 Task: Log work in the project CarveTech for the issue 'Create a new online platform for online entrepreneurship courses with advanced business tools and community features' spent time as '2w 4d 23h 13m' and remaining time as '6w 3d 14h 36m' and move to top of backlog. Now add the issue to the epic 'IT service catalog enhancement'. Log work in the project CarveTech for the issue 'Implement a new cloud-based document management system for a company with advanced document versioning and access control features' spent time as '6w 2d 7h 5m' and remaining time as '6w 1d 15h 42m' and move to bottom of backlog. Now add the issue to the epic 'Email and messaging system upgrade'
Action: Mouse moved to (174, 49)
Screenshot: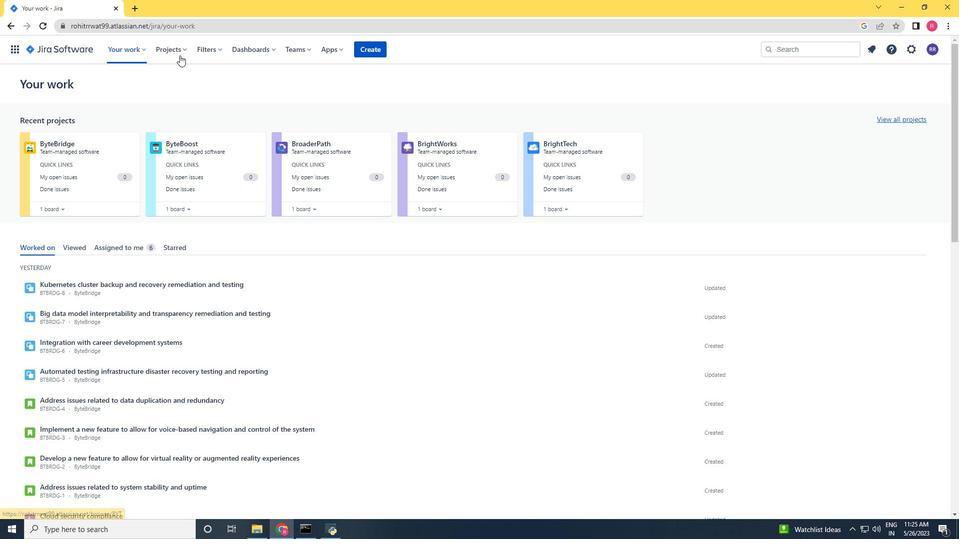 
Action: Mouse pressed left at (174, 49)
Screenshot: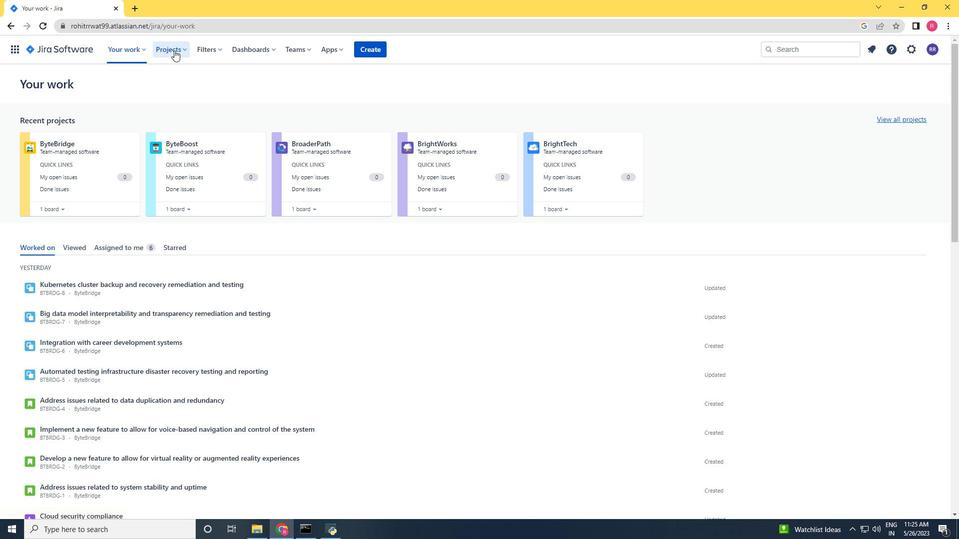
Action: Mouse moved to (191, 103)
Screenshot: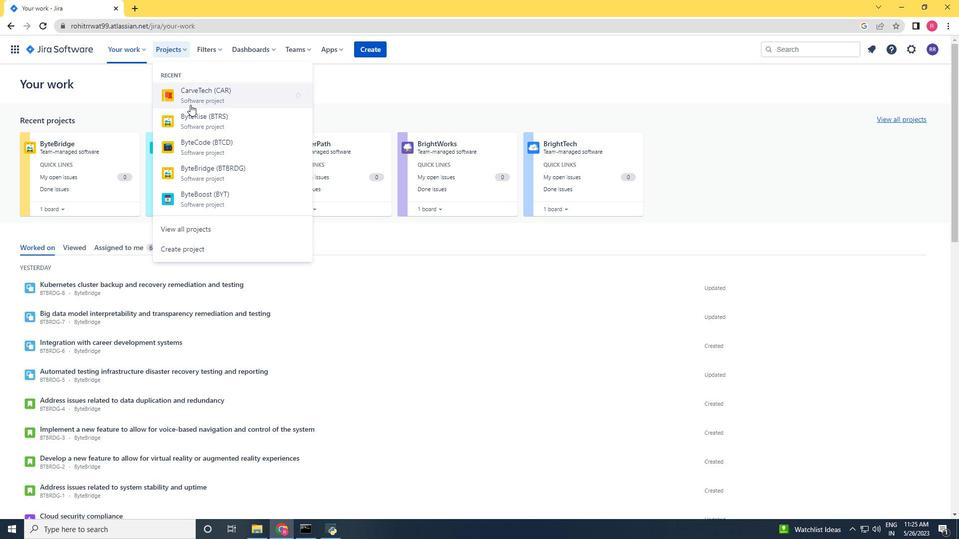 
Action: Mouse pressed left at (191, 103)
Screenshot: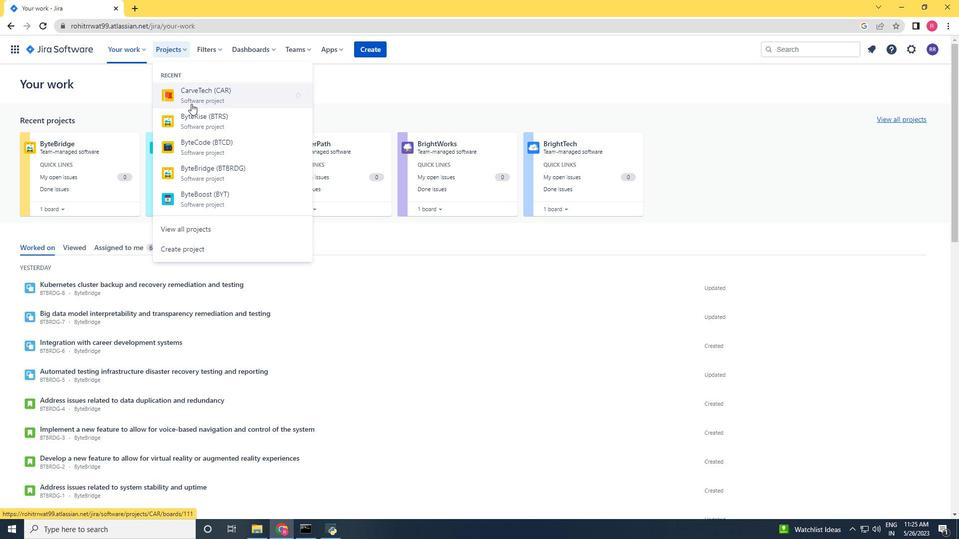 
Action: Mouse moved to (51, 154)
Screenshot: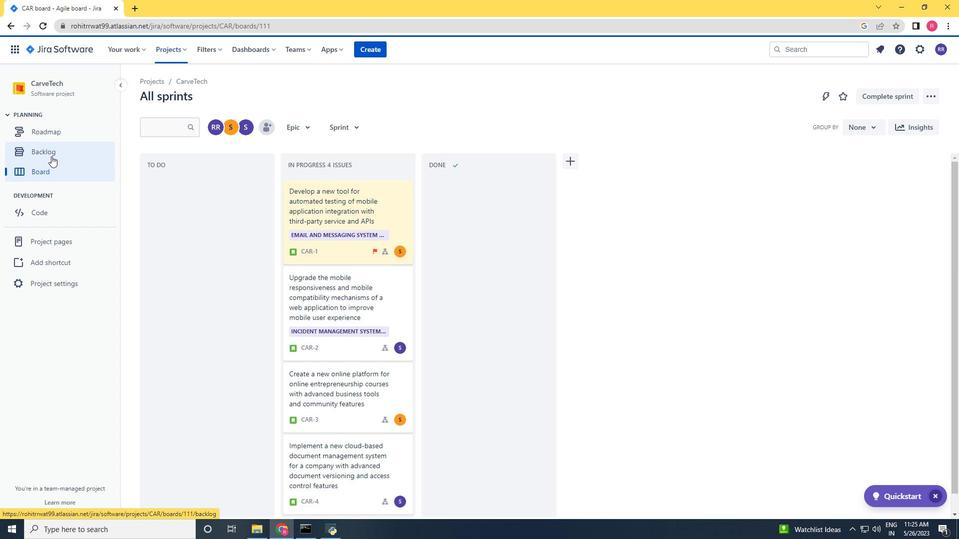 
Action: Mouse pressed left at (51, 154)
Screenshot: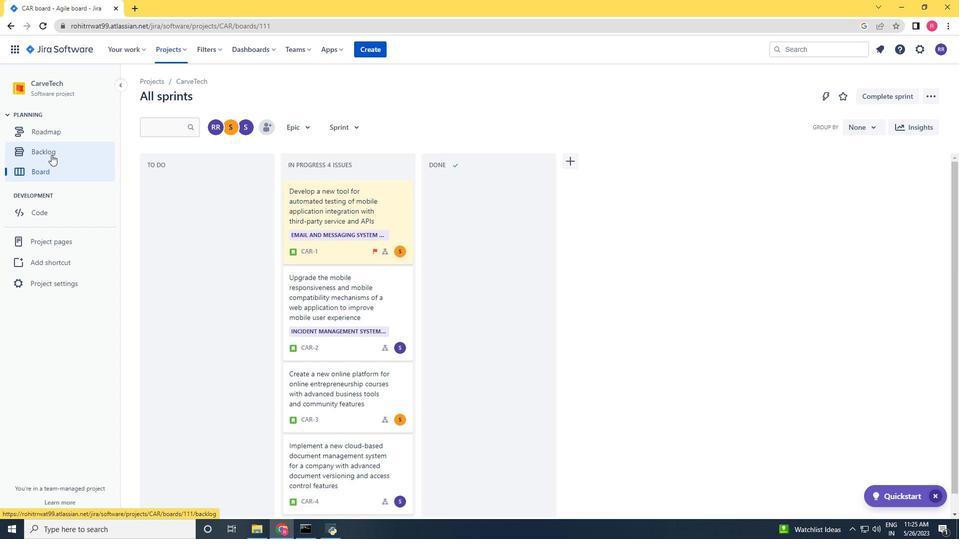 
Action: Mouse moved to (409, 298)
Screenshot: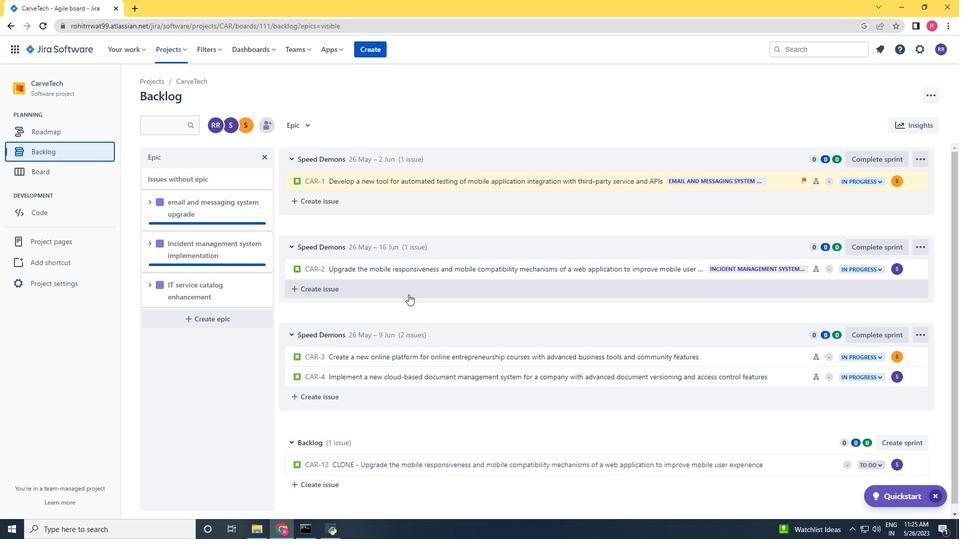 
Action: Mouse scrolled (409, 297) with delta (0, 0)
Screenshot: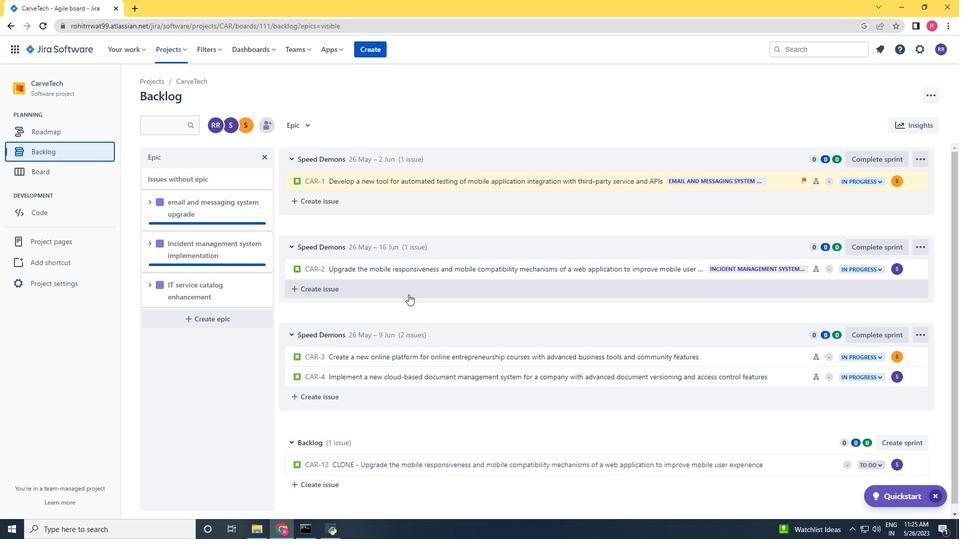 
Action: Mouse scrolled (409, 298) with delta (0, 0)
Screenshot: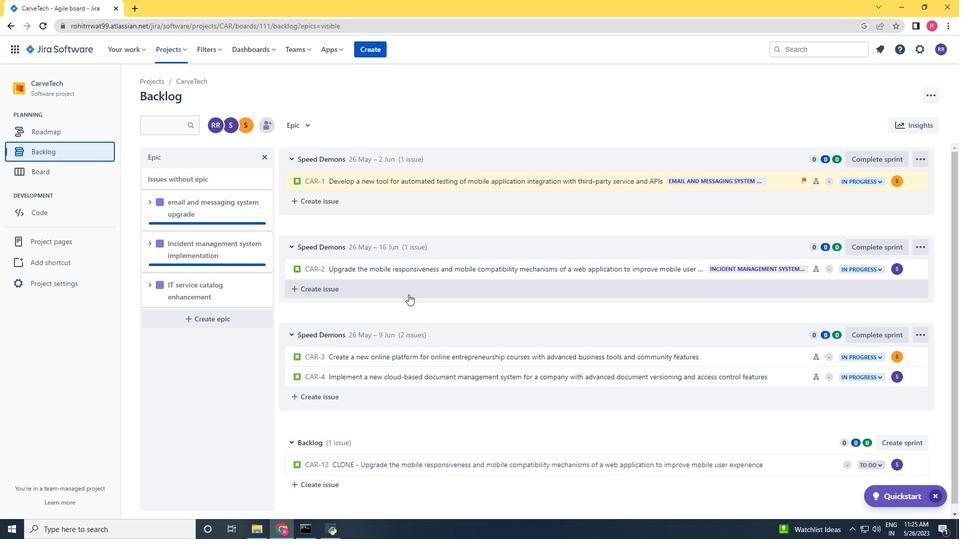 
Action: Mouse moved to (785, 353)
Screenshot: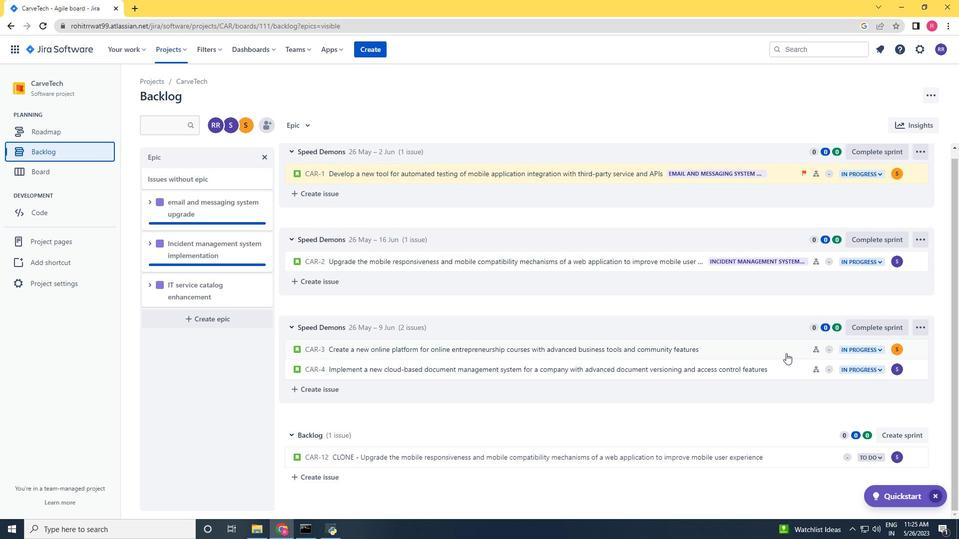 
Action: Mouse pressed left at (785, 353)
Screenshot: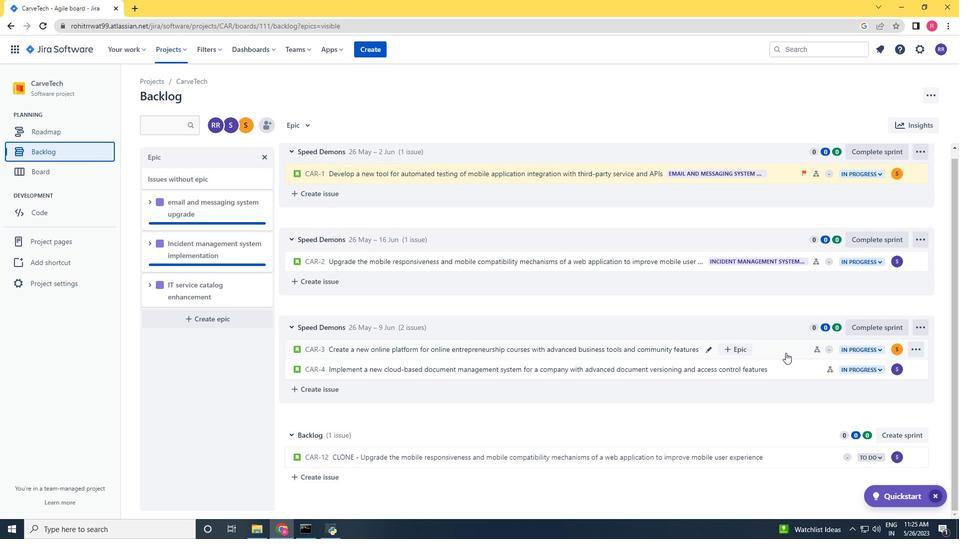 
Action: Mouse moved to (917, 150)
Screenshot: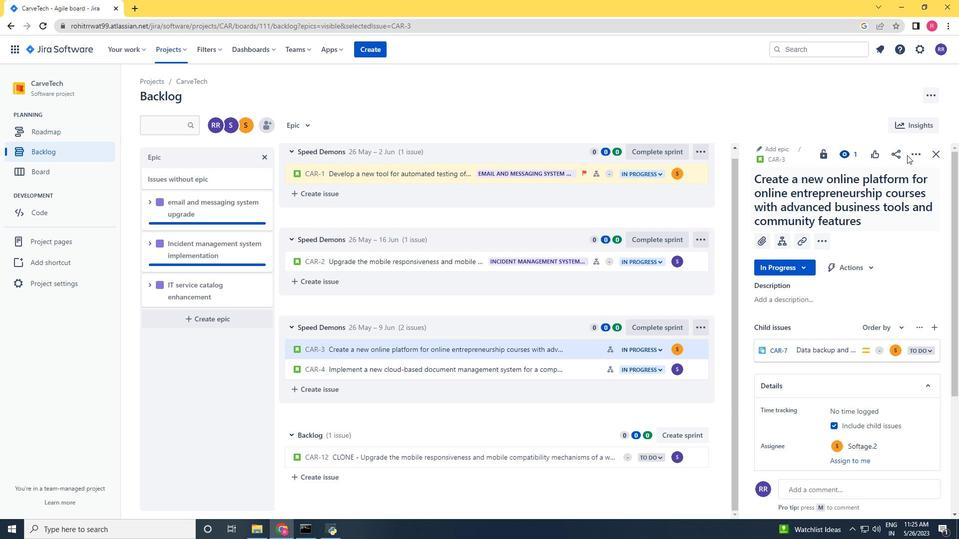 
Action: Mouse pressed left at (917, 150)
Screenshot: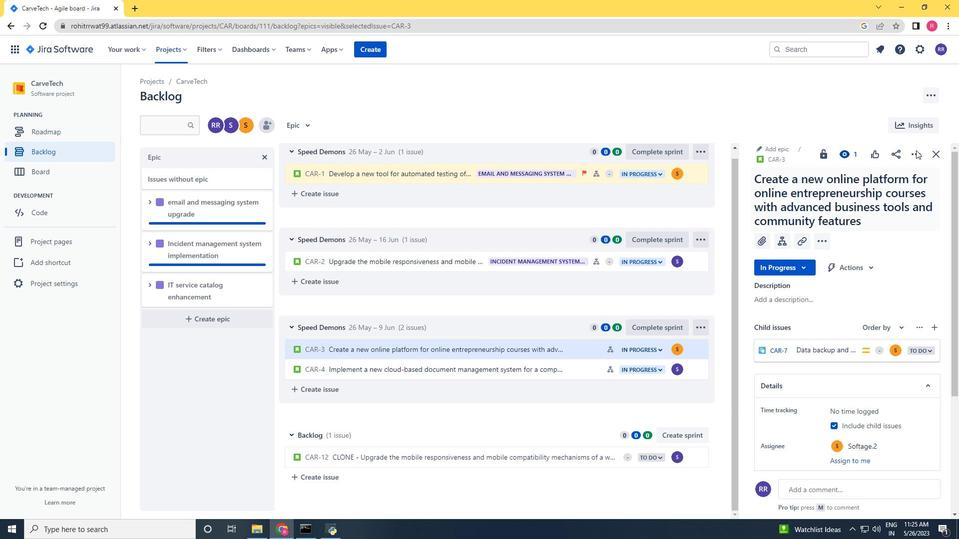 
Action: Mouse moved to (883, 175)
Screenshot: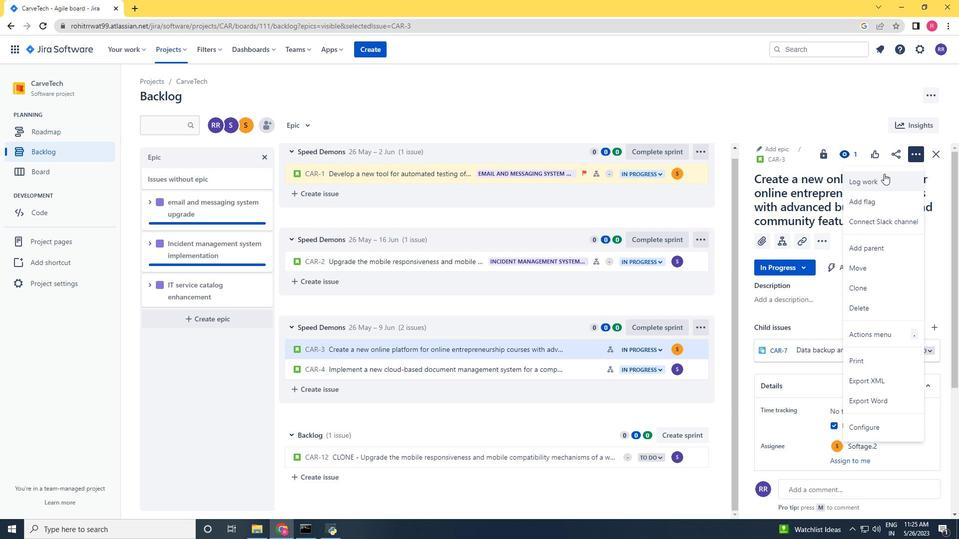 
Action: Mouse pressed left at (883, 175)
Screenshot: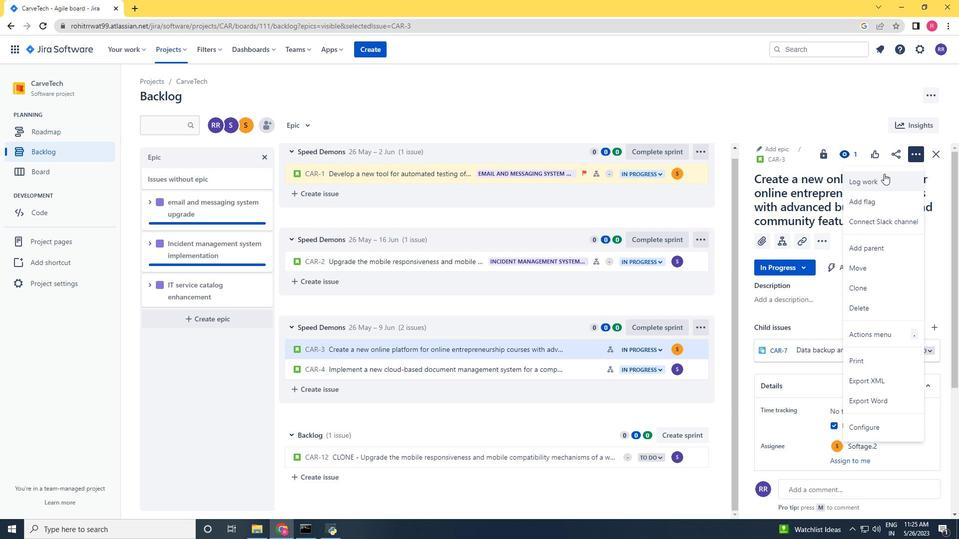 
Action: Key pressed 2w<Key.space>4d<Key.space>23h<Key.space>13m<Key.tab>6w<Key.space>3d<Key.space>14h<Key.space>36m
Screenshot: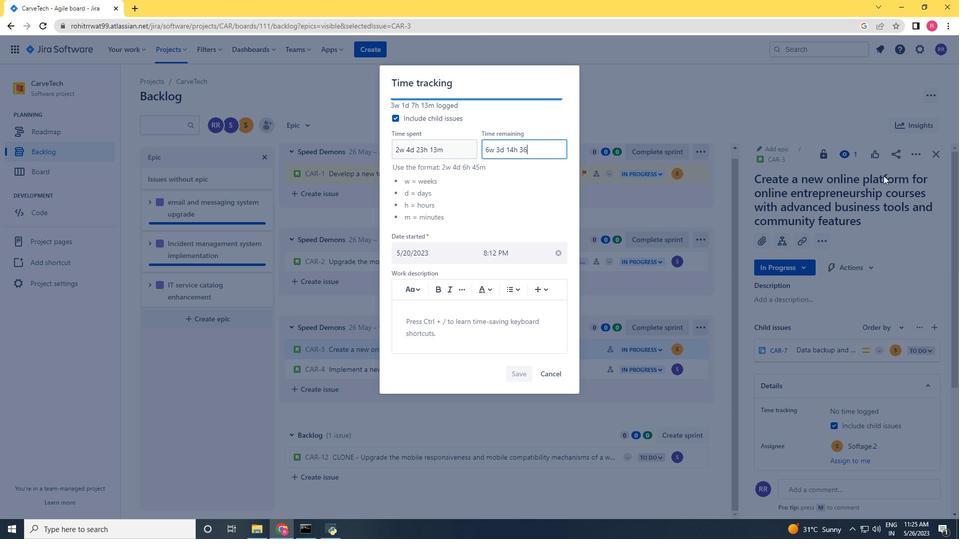
Action: Mouse scrolled (883, 176) with delta (0, 0)
Screenshot: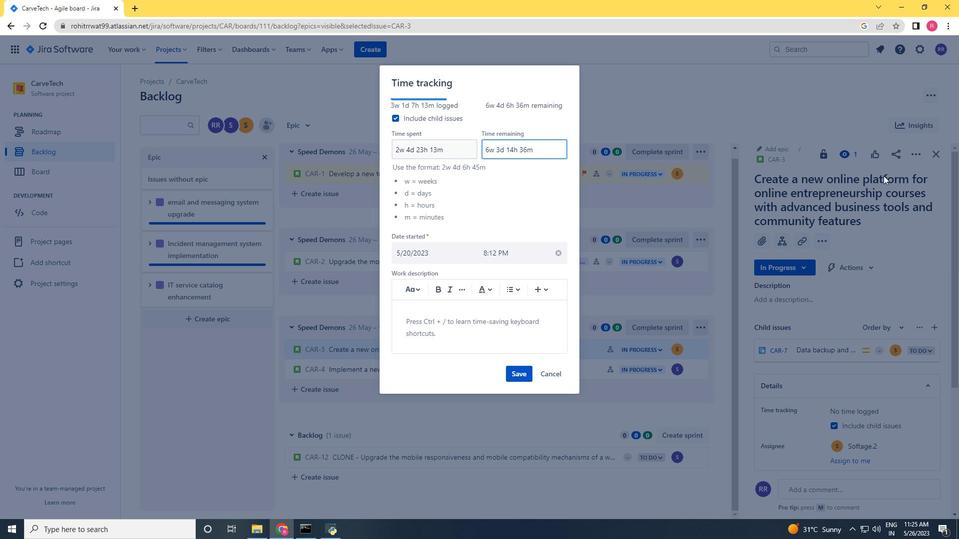 
Action: Mouse moved to (512, 373)
Screenshot: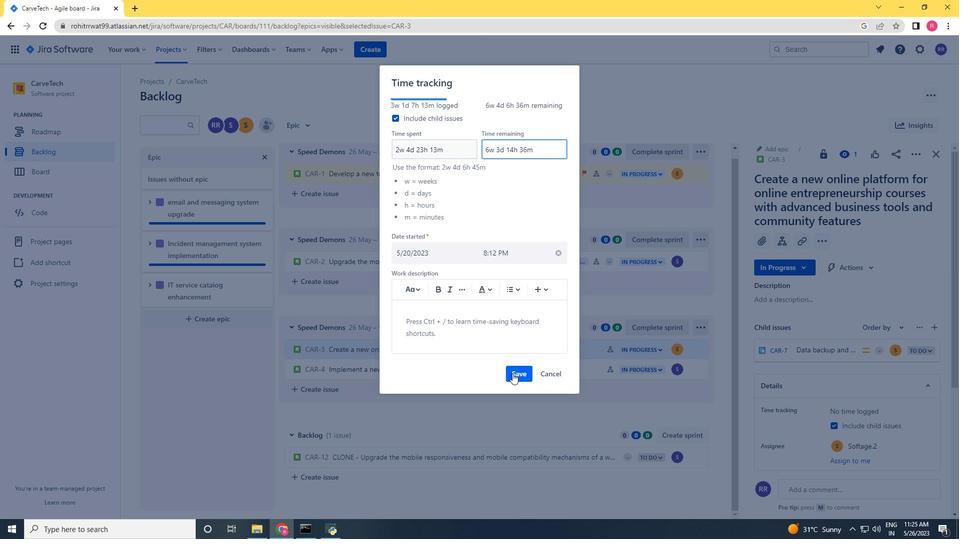 
Action: Mouse pressed left at (512, 373)
Screenshot: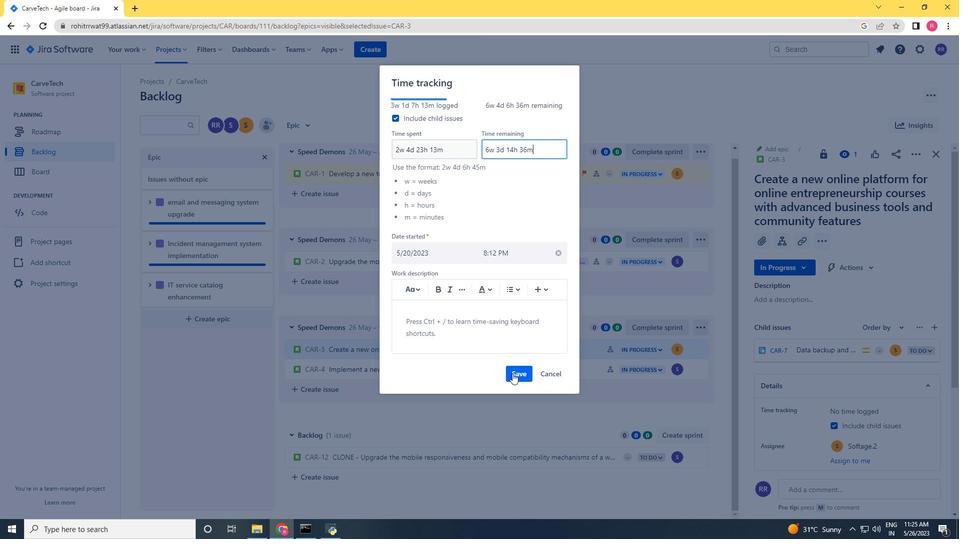 
Action: Mouse moved to (908, 149)
Screenshot: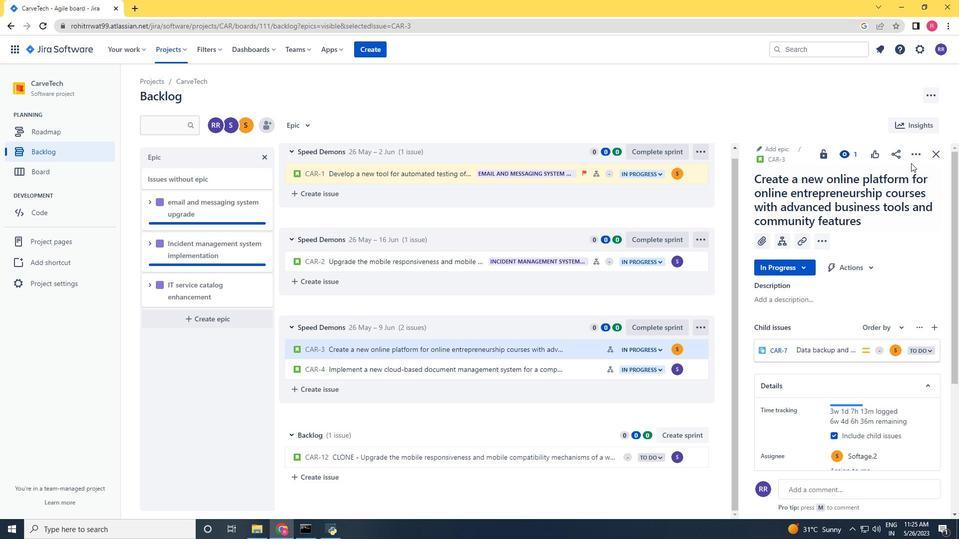 
Action: Mouse pressed left at (908, 149)
Screenshot: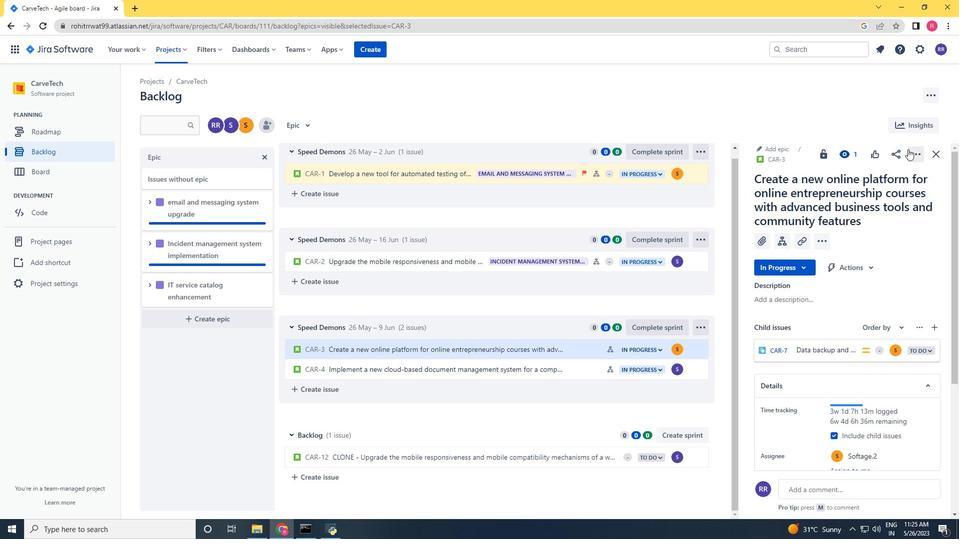 
Action: Mouse moved to (886, 181)
Screenshot: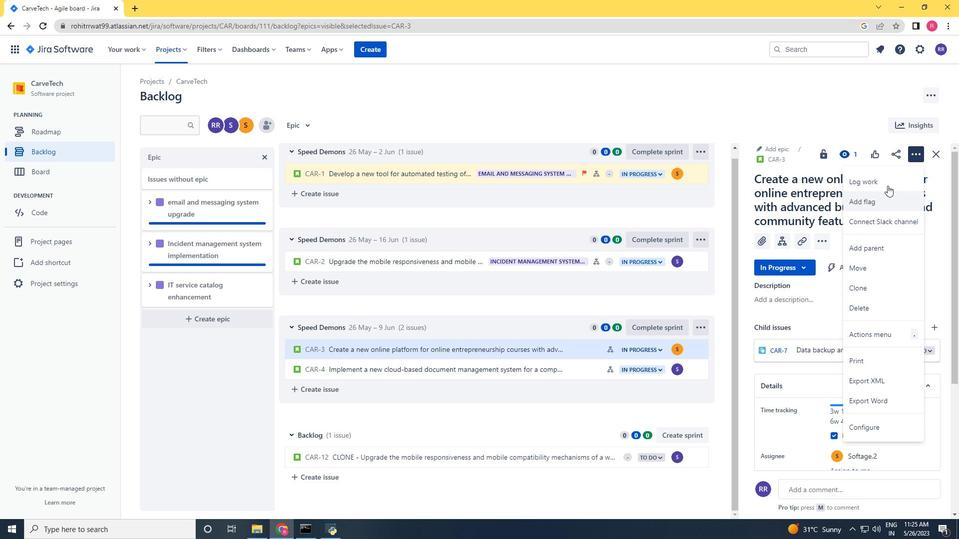 
Action: Mouse pressed left at (886, 181)
Screenshot: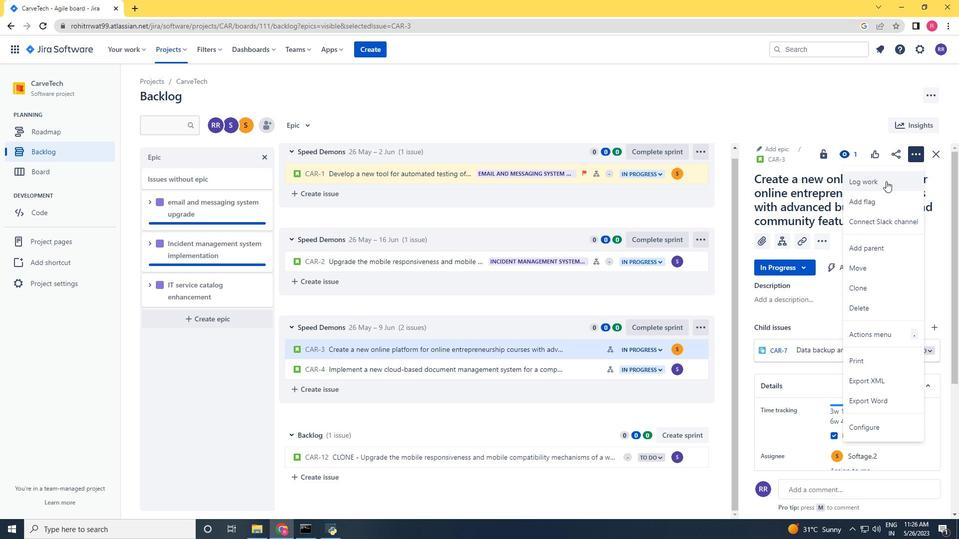 
Action: Mouse moved to (556, 248)
Screenshot: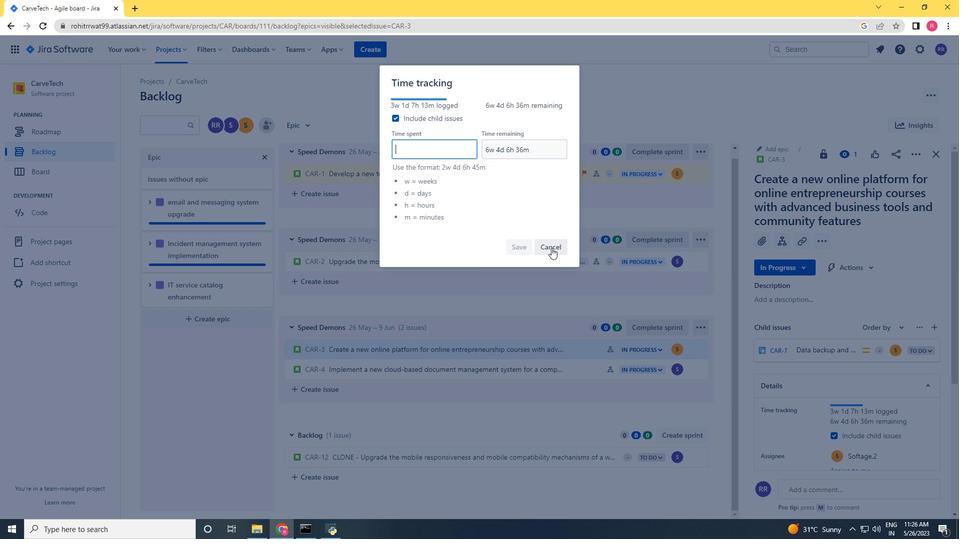 
Action: Mouse pressed left at (556, 248)
Screenshot: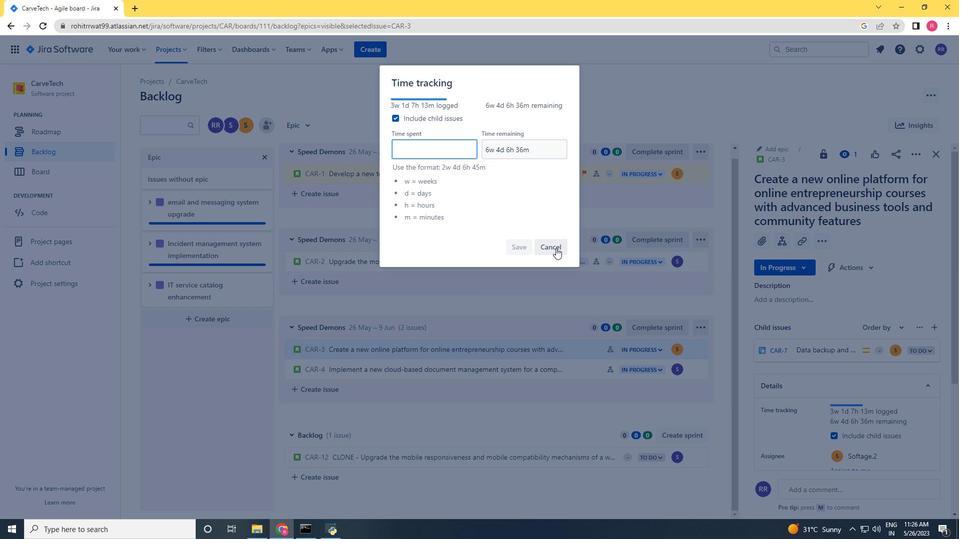 
Action: Mouse moved to (699, 351)
Screenshot: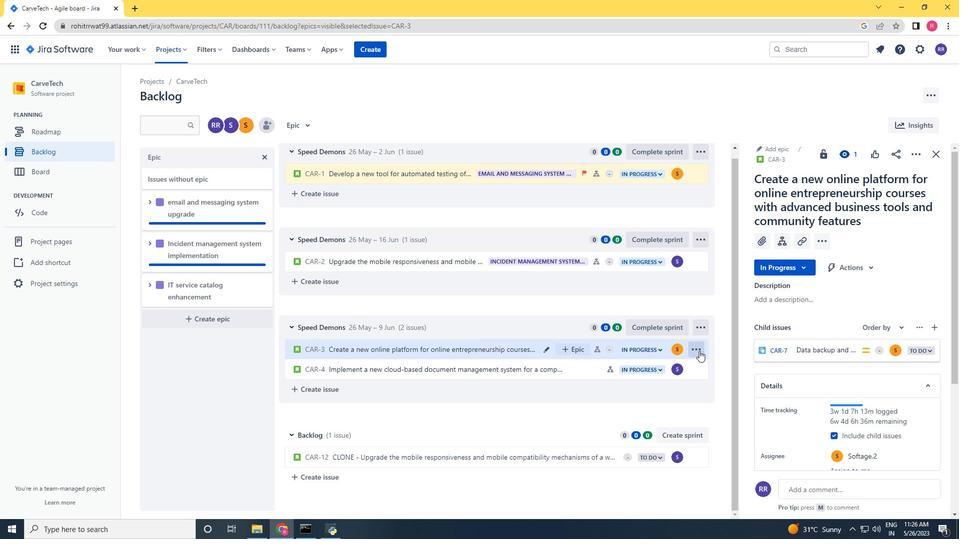
Action: Mouse pressed left at (699, 351)
Screenshot: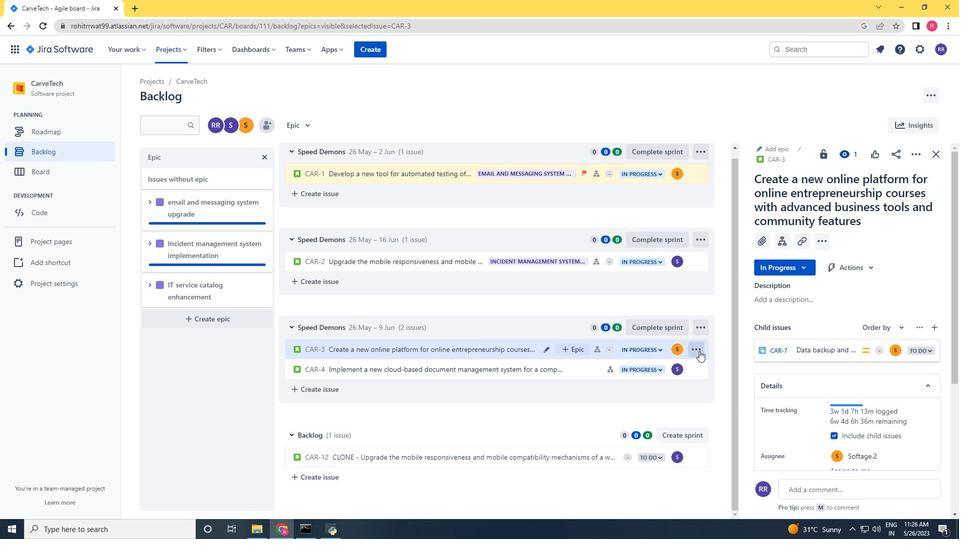 
Action: Mouse moved to (679, 310)
Screenshot: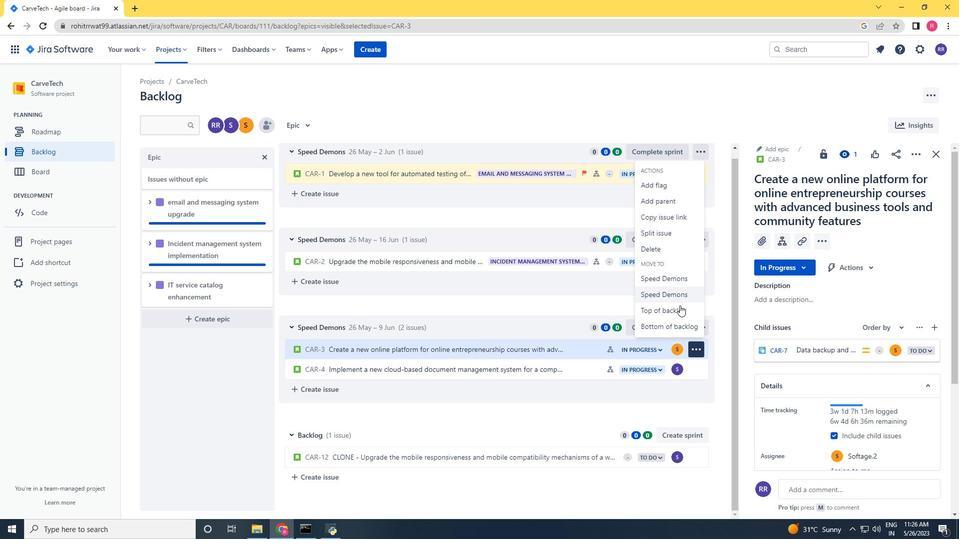
Action: Mouse pressed left at (679, 310)
Screenshot: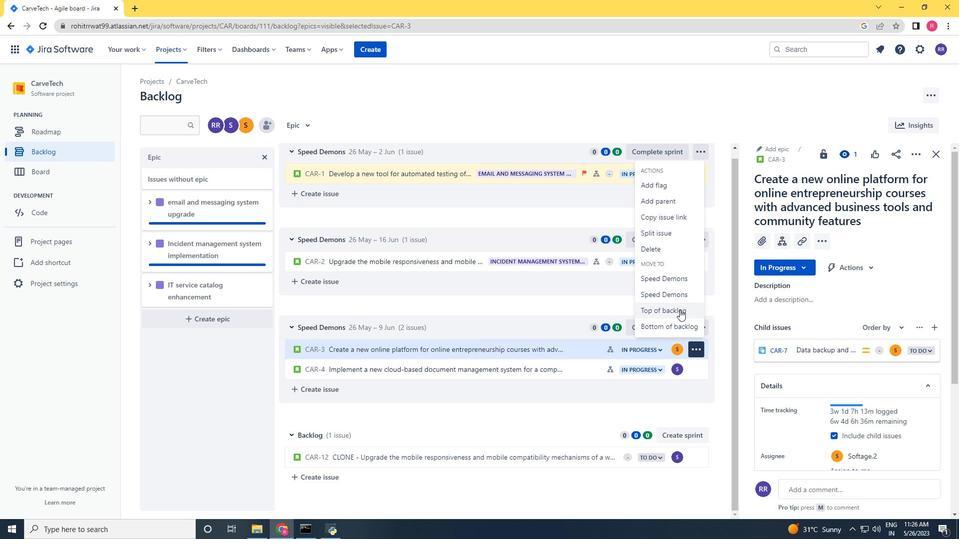 
Action: Mouse moved to (514, 166)
Screenshot: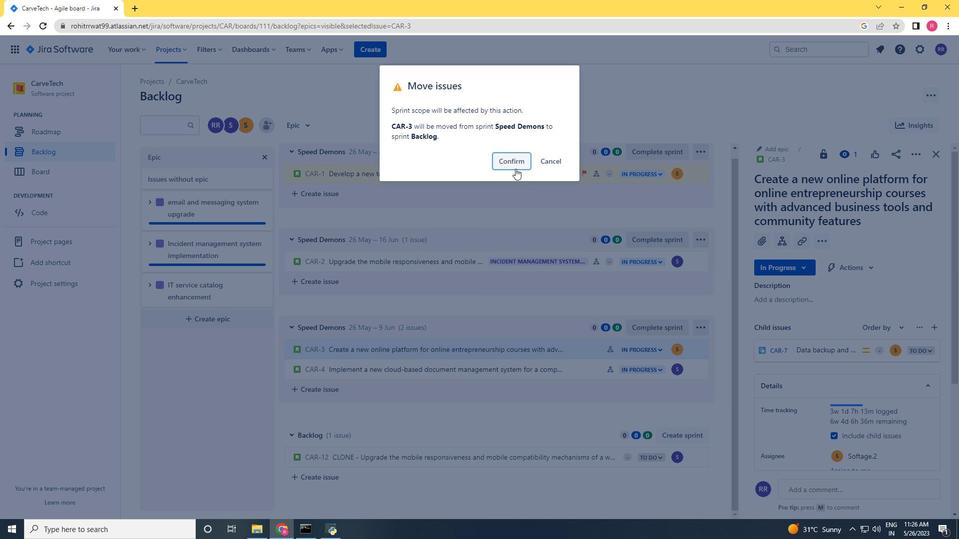 
Action: Mouse pressed left at (514, 166)
Screenshot: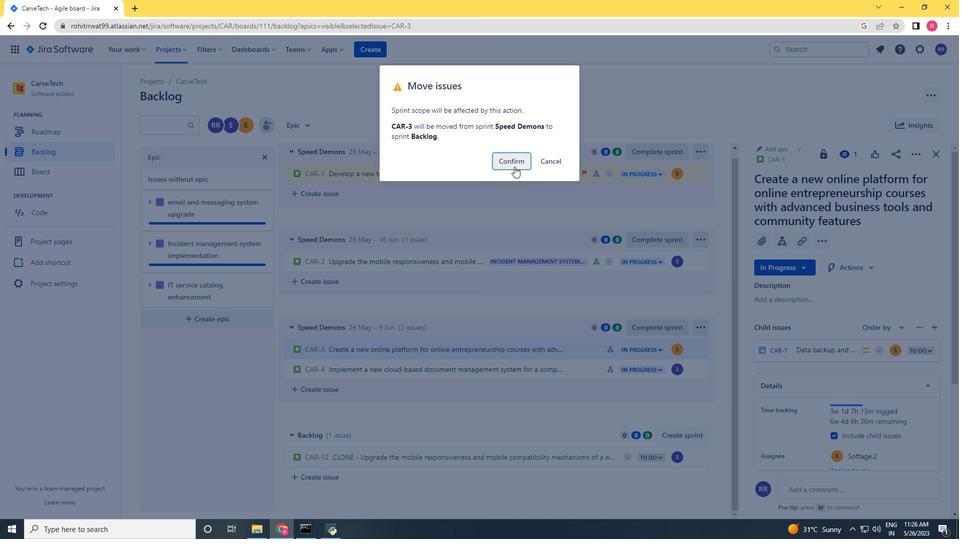 
Action: Mouse moved to (571, 439)
Screenshot: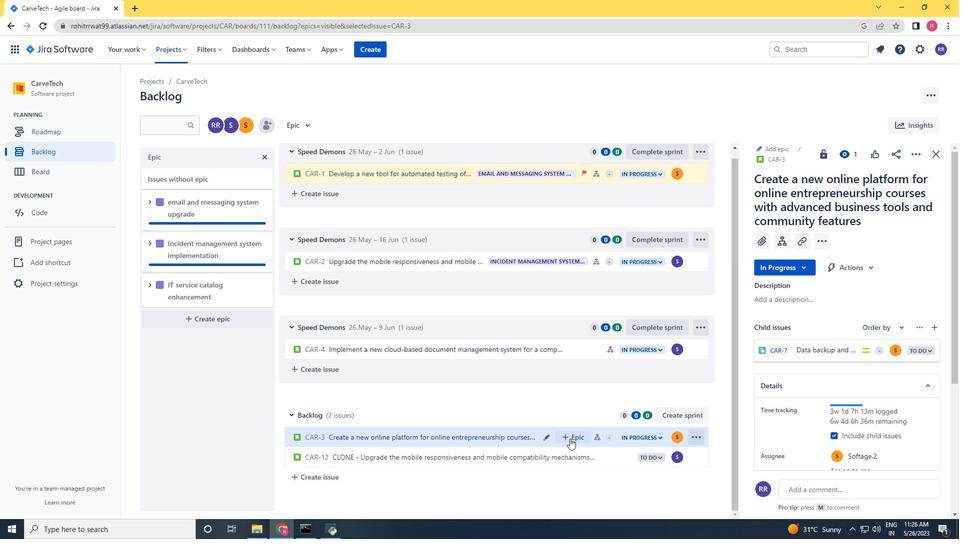 
Action: Mouse pressed left at (571, 439)
Screenshot: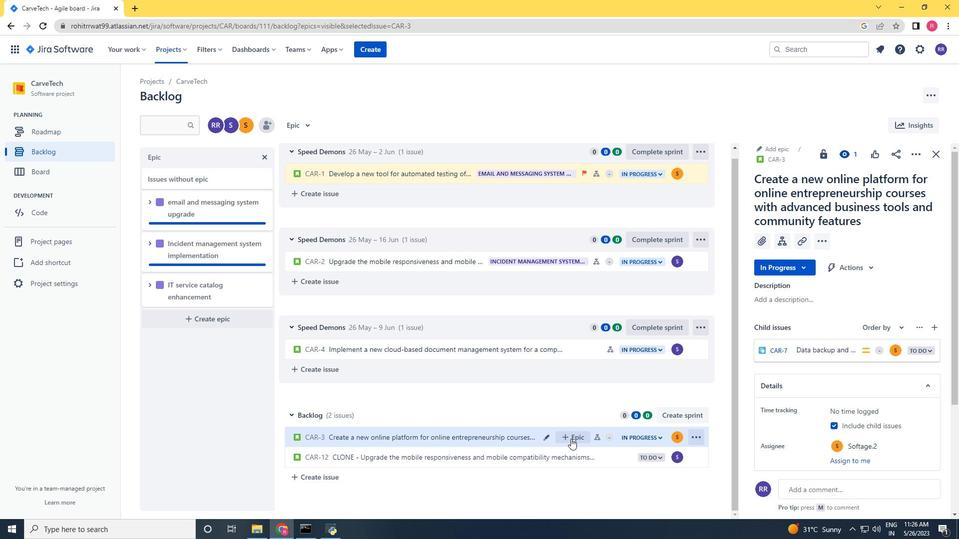 
Action: Mouse moved to (615, 514)
Screenshot: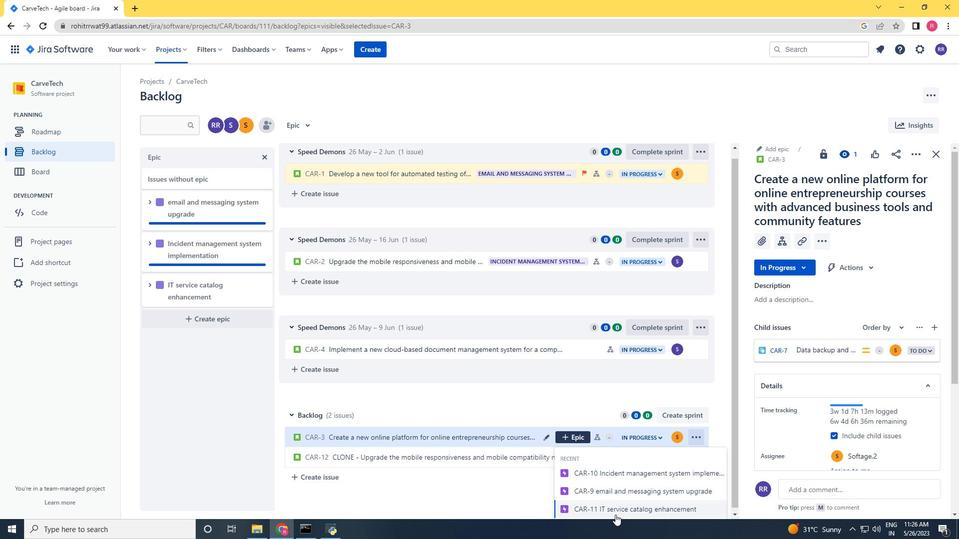 
Action: Mouse pressed left at (615, 514)
Screenshot: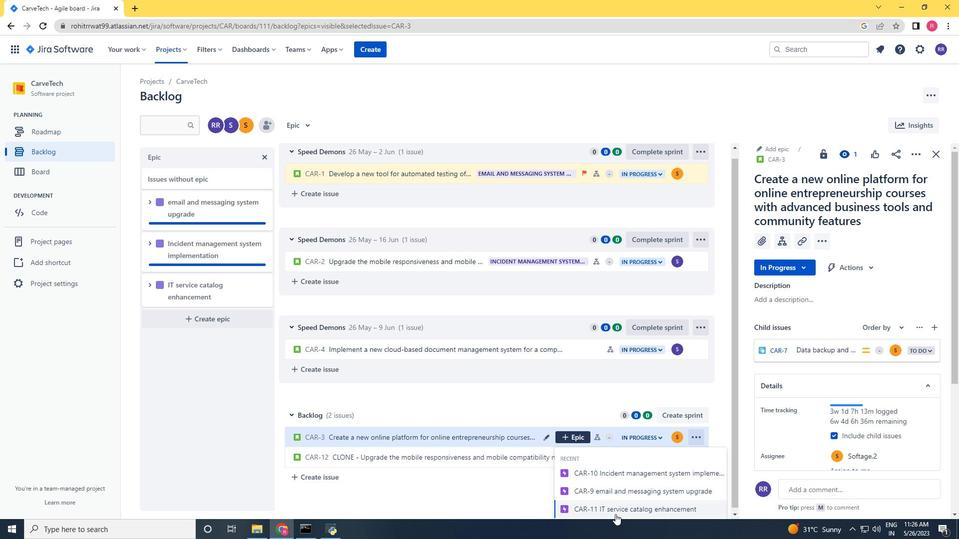 
Action: Mouse moved to (591, 355)
Screenshot: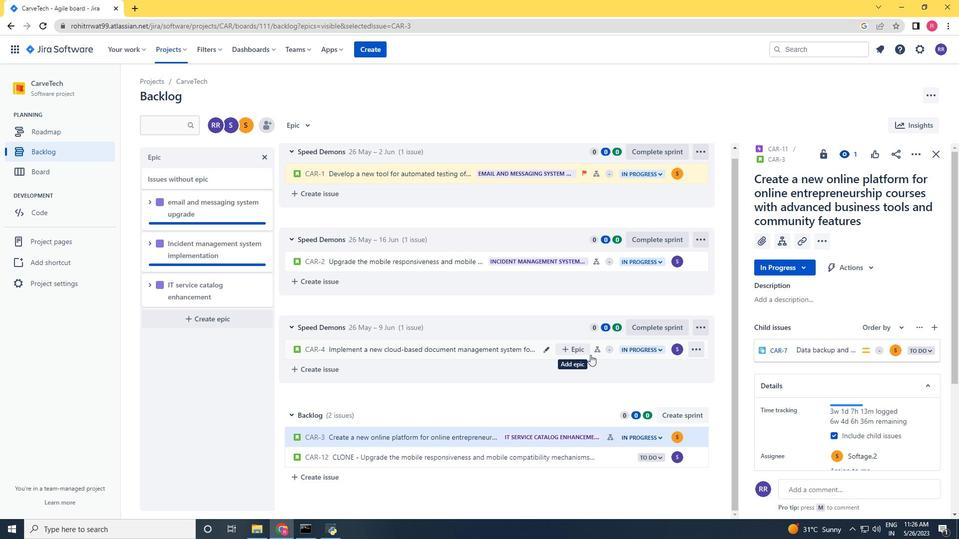 
Action: Mouse pressed left at (591, 355)
Screenshot: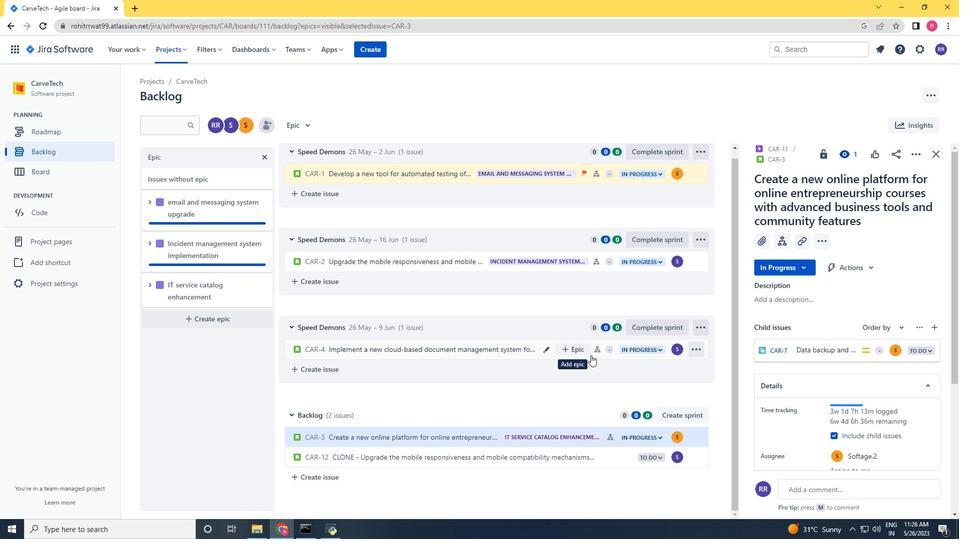 
Action: Mouse moved to (915, 157)
Screenshot: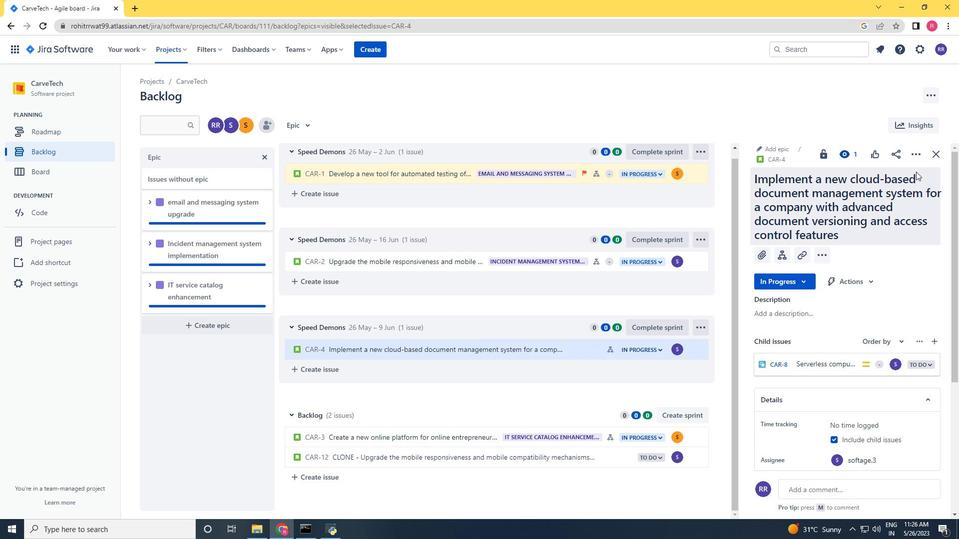 
Action: Mouse pressed left at (915, 157)
Screenshot: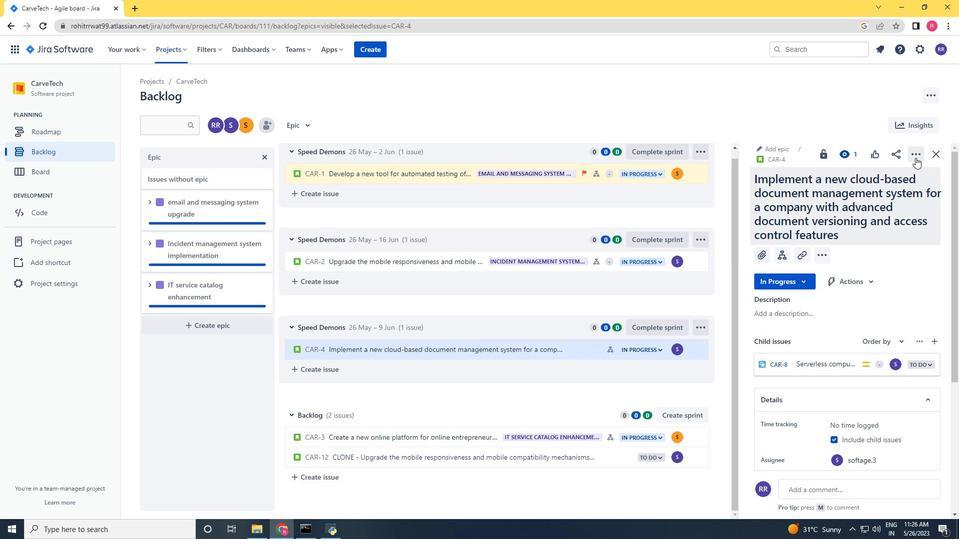 
Action: Mouse moved to (873, 181)
Screenshot: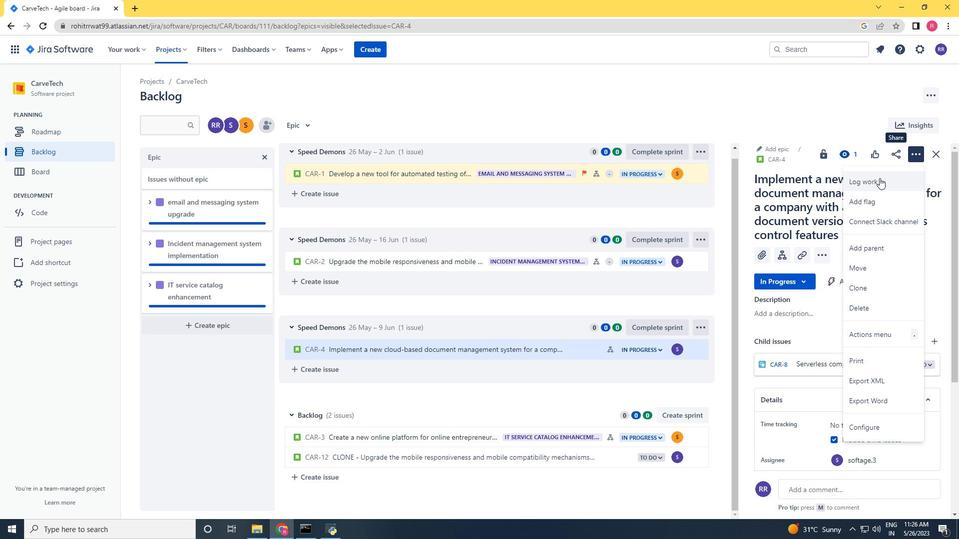 
Action: Mouse pressed left at (873, 181)
Screenshot: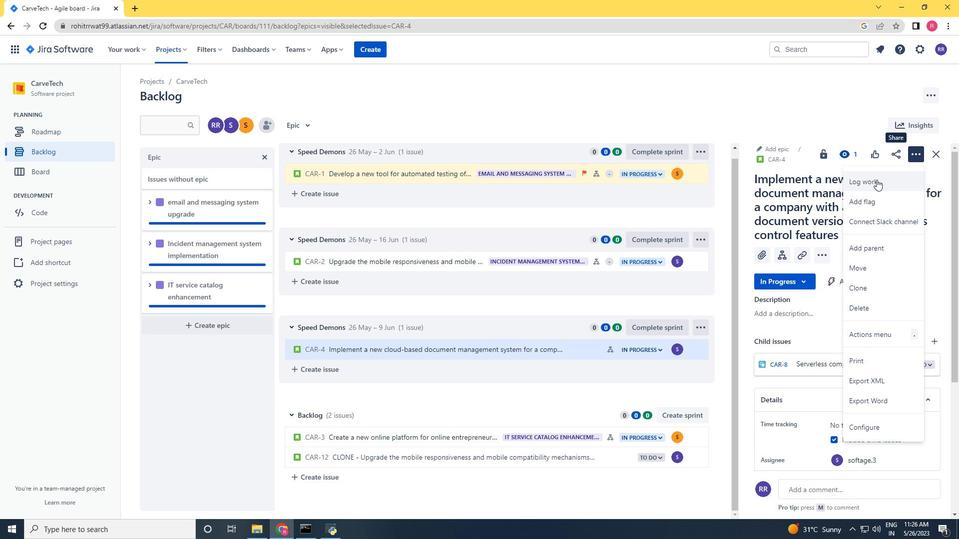 
Action: Key pressed 6w<Key.space>2d<Key.space><Key.space>7h<Key.space>5m<Key.tab>
Screenshot: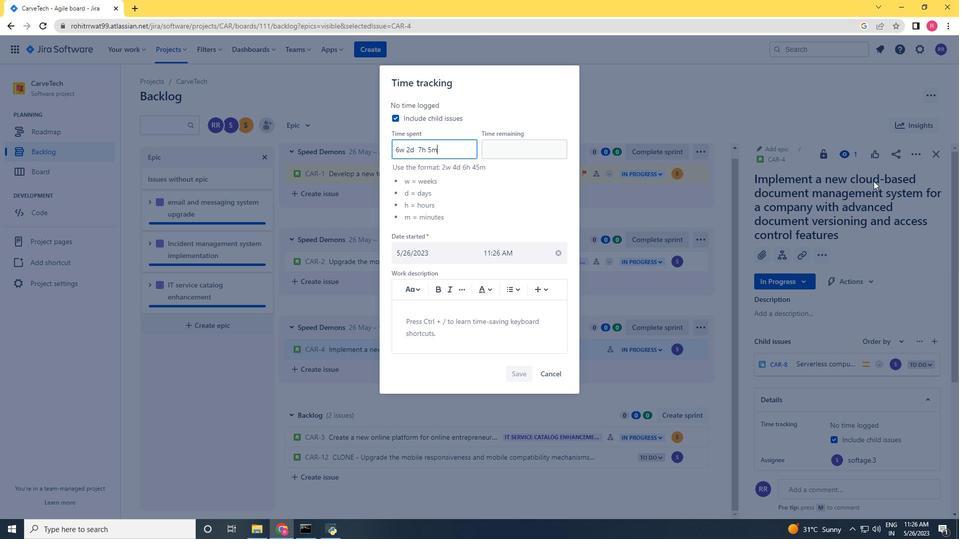 
Action: Mouse moved to (418, 149)
Screenshot: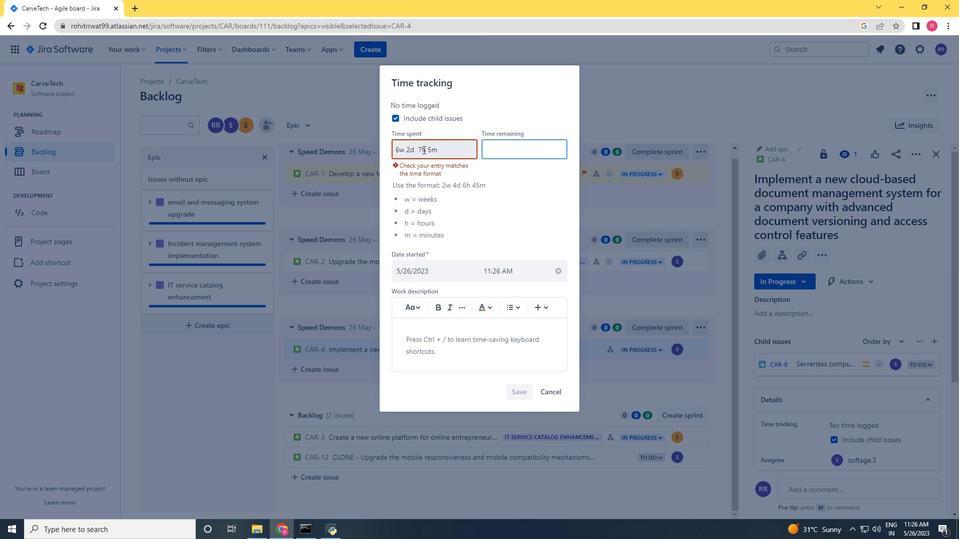 
Action: Mouse pressed left at (418, 149)
Screenshot: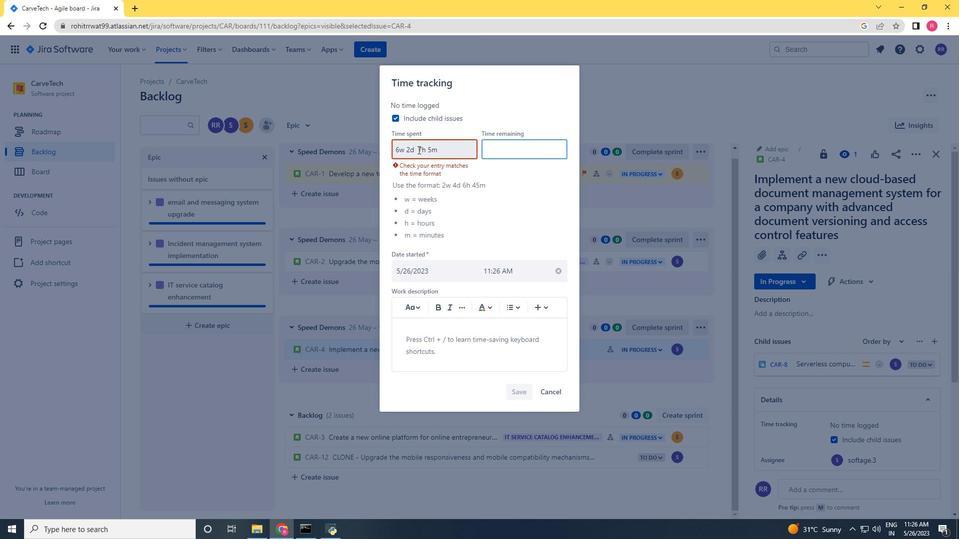 
Action: Mouse moved to (418, 150)
Screenshot: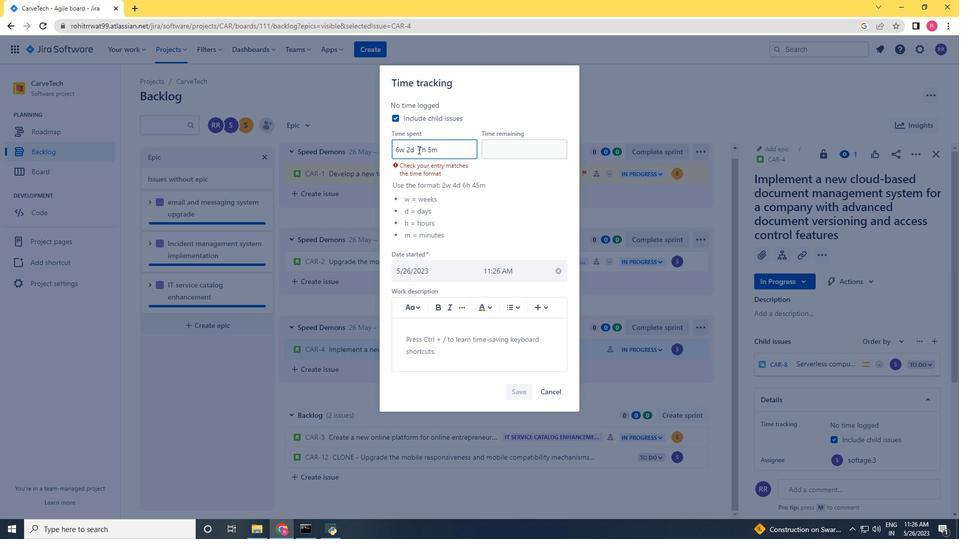 
Action: Key pressed <Key.backspace>
Screenshot: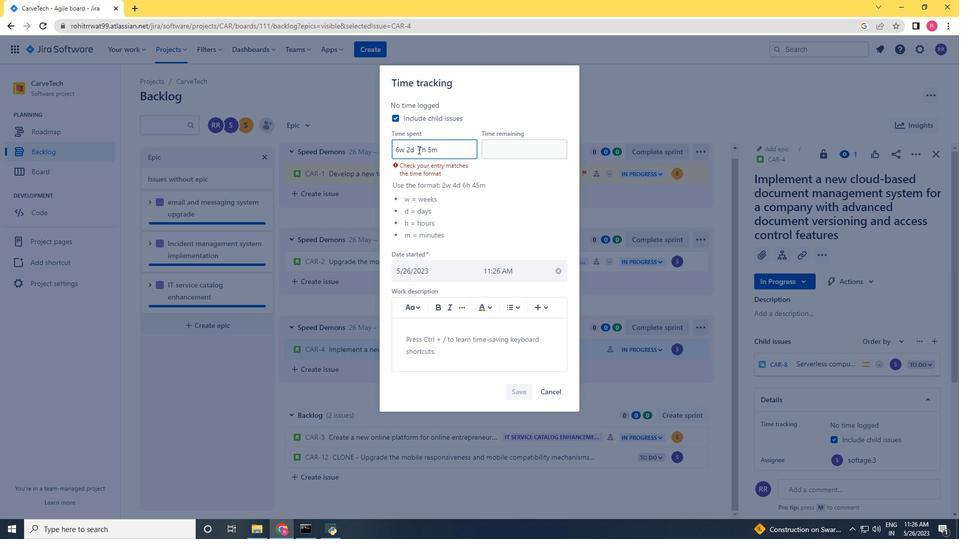 
Action: Mouse moved to (502, 150)
Screenshot: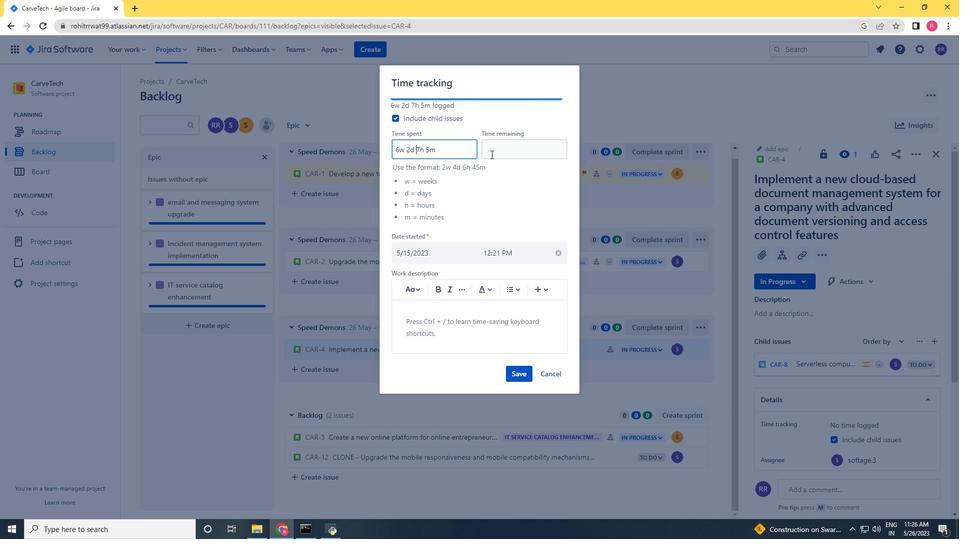 
Action: Mouse pressed left at (502, 150)
Screenshot: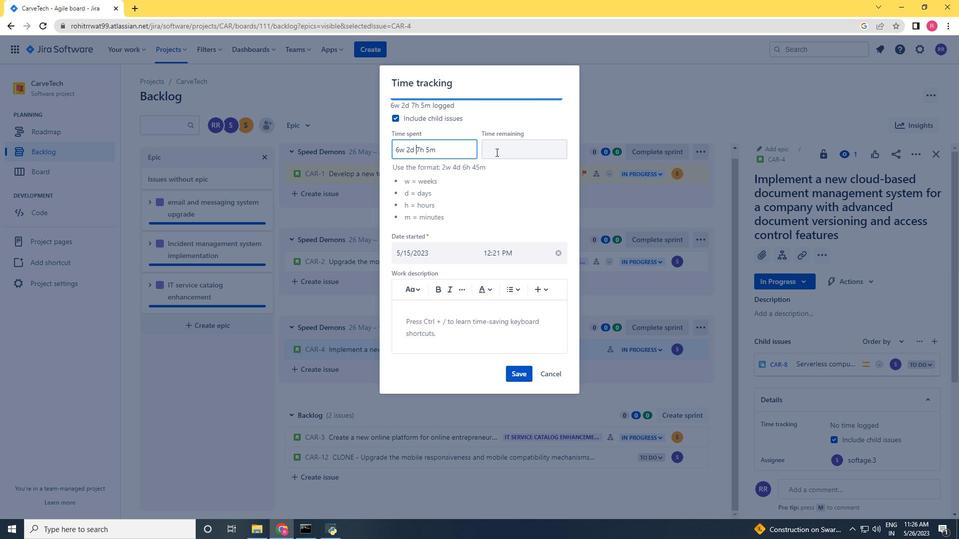 
Action: Key pressed 6w<Key.space>1d<Key.space>15h<Key.space>42m
Screenshot: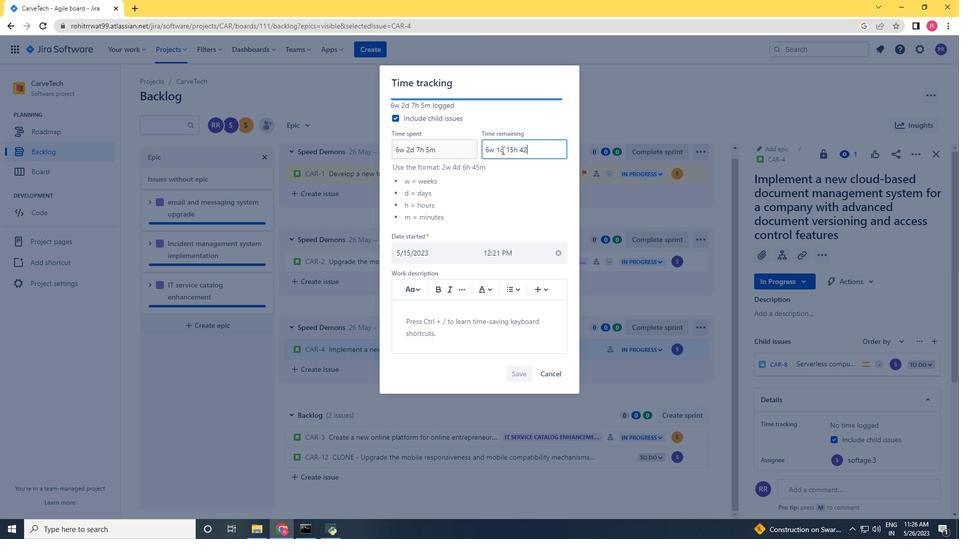 
Action: Mouse moved to (515, 368)
Screenshot: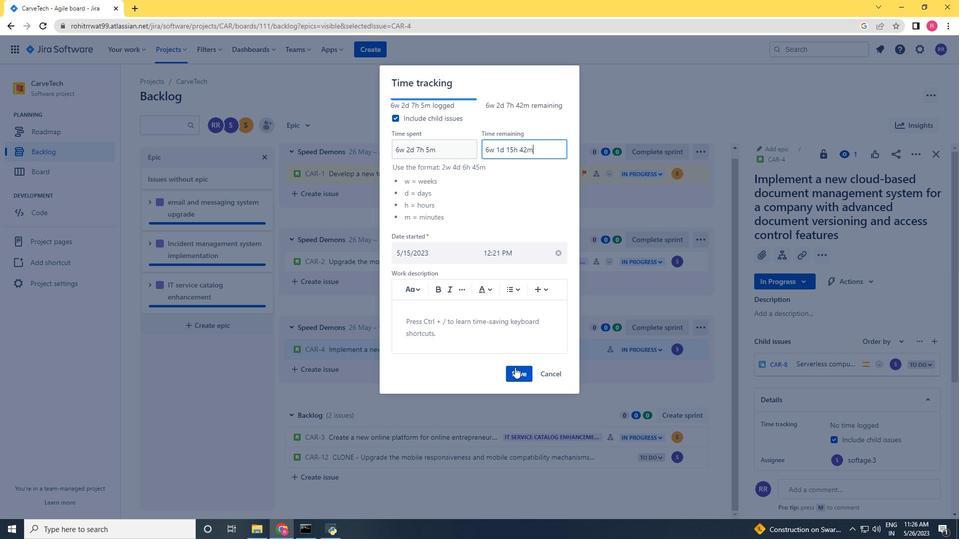 
Action: Mouse pressed left at (515, 368)
Screenshot: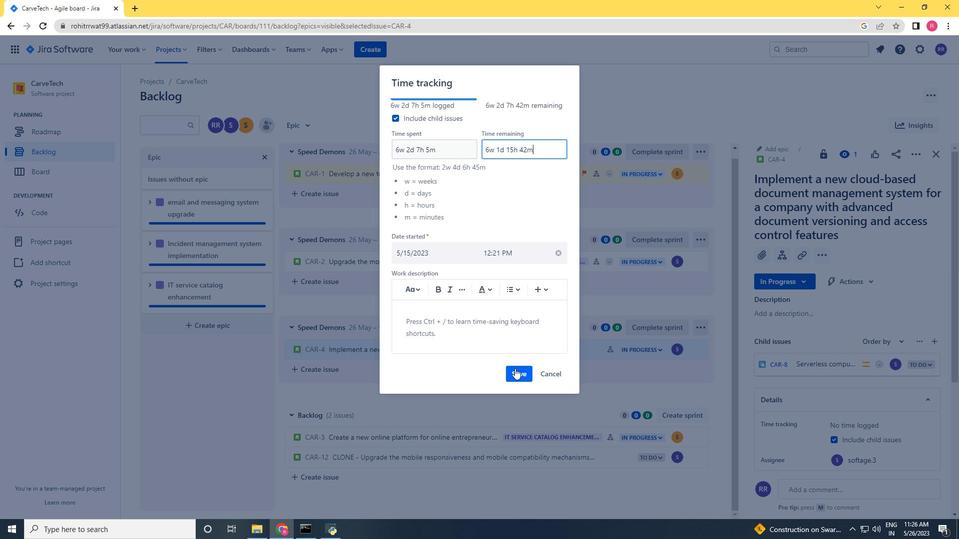
Action: Mouse moved to (691, 348)
Screenshot: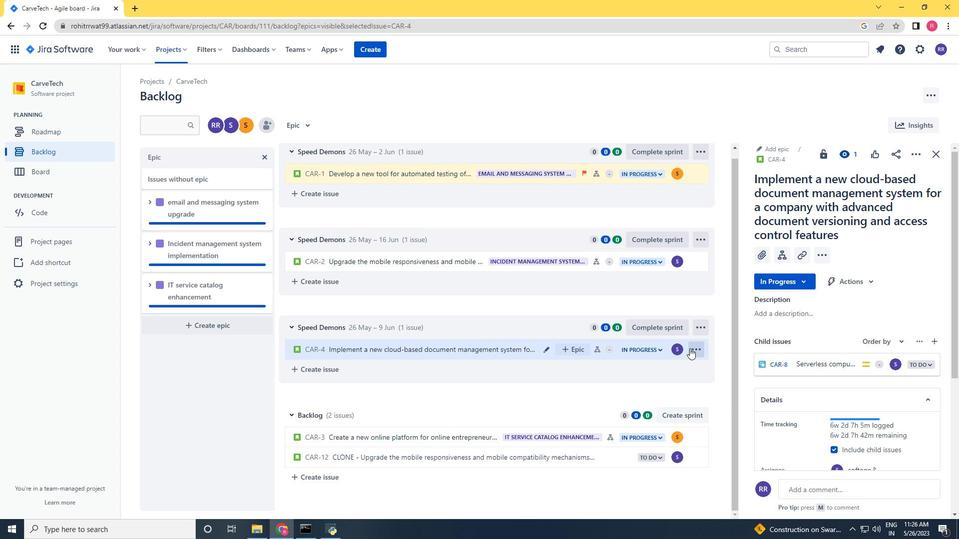 
Action: Mouse pressed left at (691, 348)
Screenshot: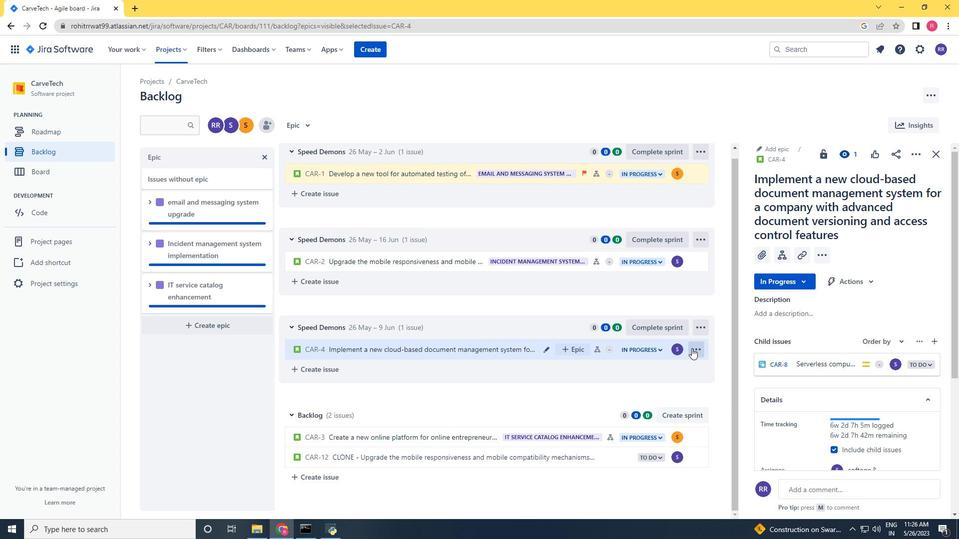 
Action: Mouse moved to (658, 328)
Screenshot: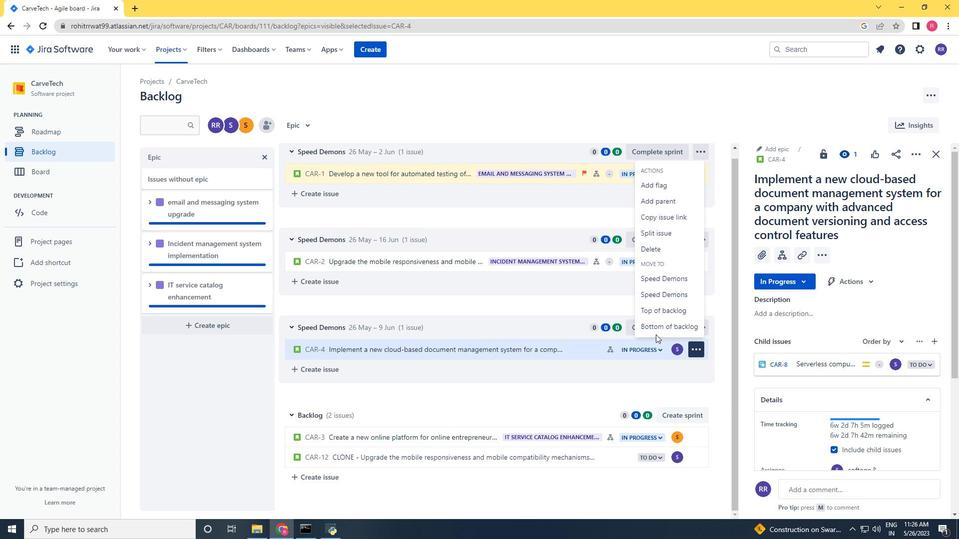 
Action: Mouse pressed left at (658, 328)
Screenshot: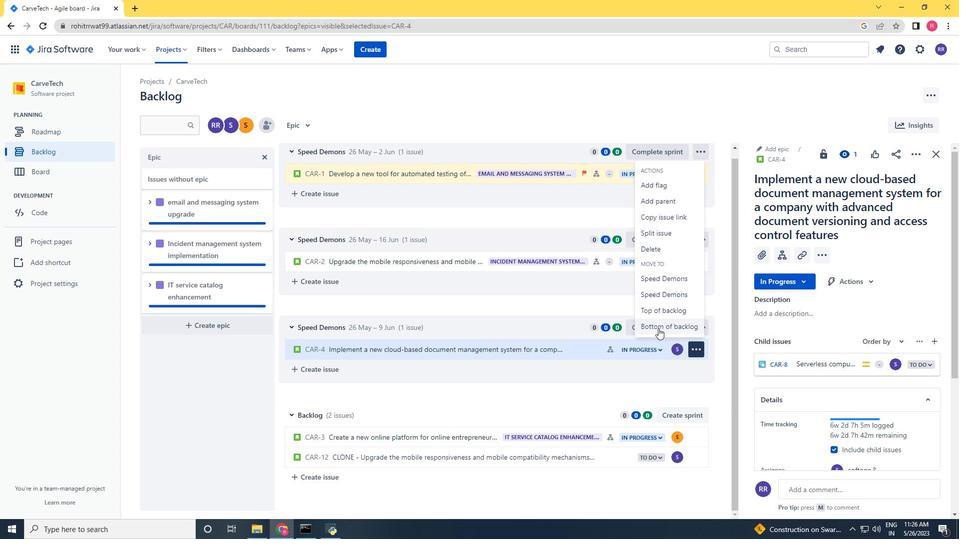 
Action: Mouse moved to (510, 160)
Screenshot: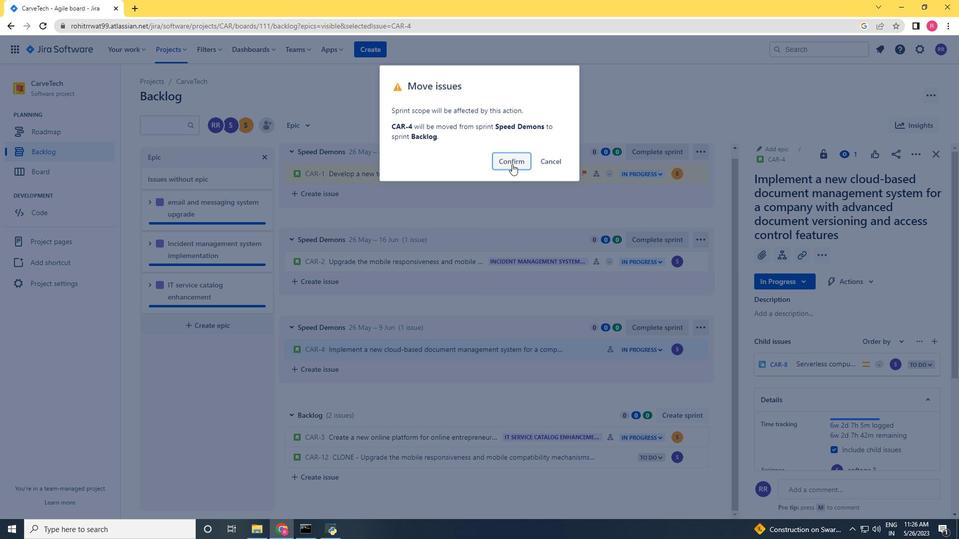 
Action: Mouse pressed left at (510, 160)
Screenshot: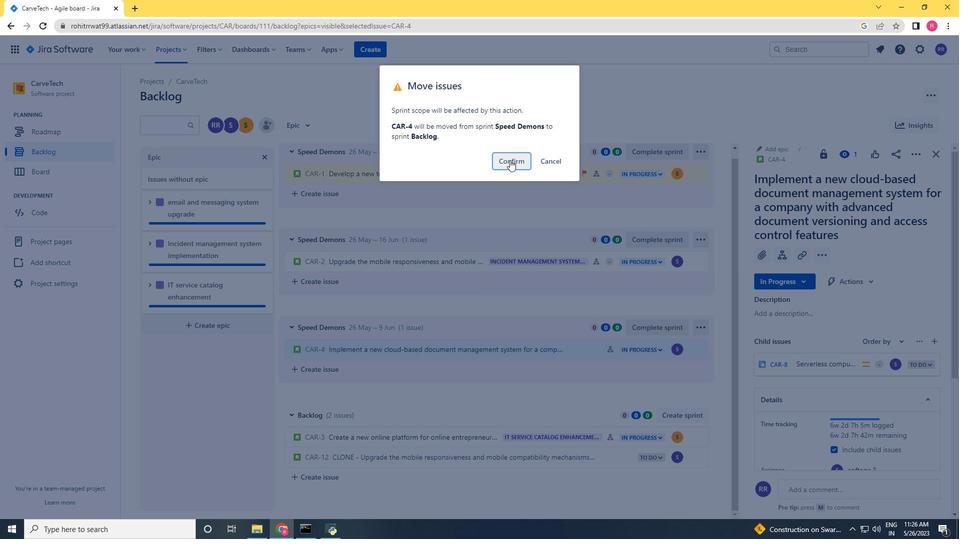
Action: Mouse moved to (644, 444)
Screenshot: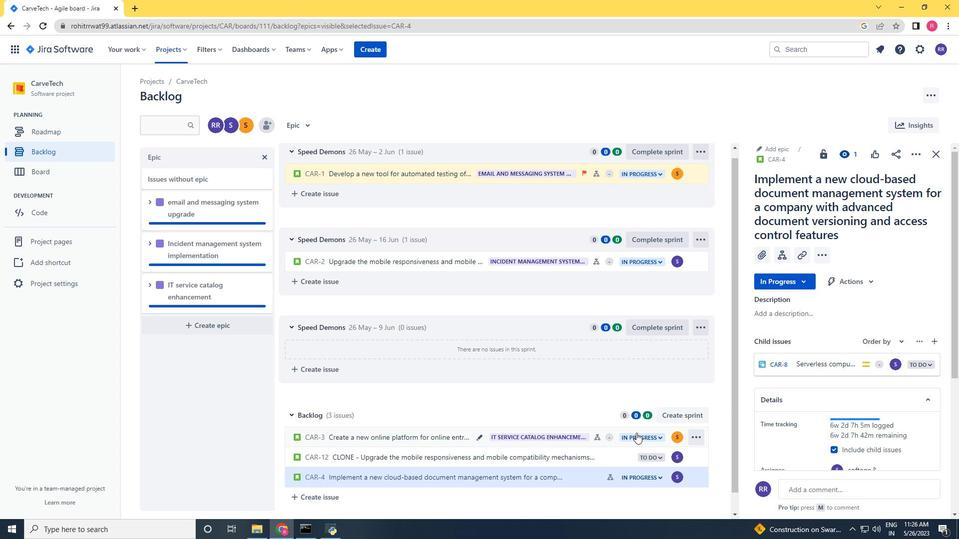 
Action: Mouse scrolled (644, 444) with delta (0, 0)
Screenshot: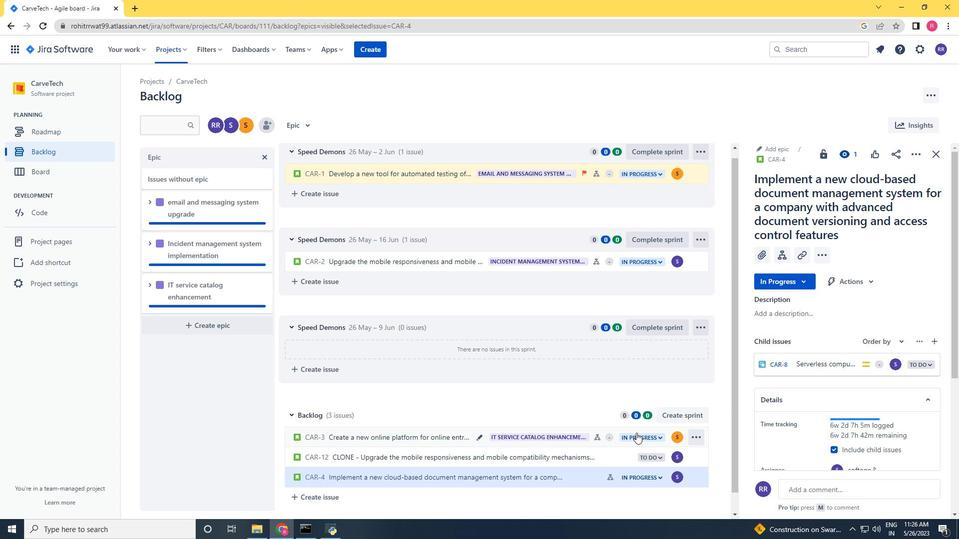
Action: Mouse scrolled (644, 444) with delta (0, 0)
Screenshot: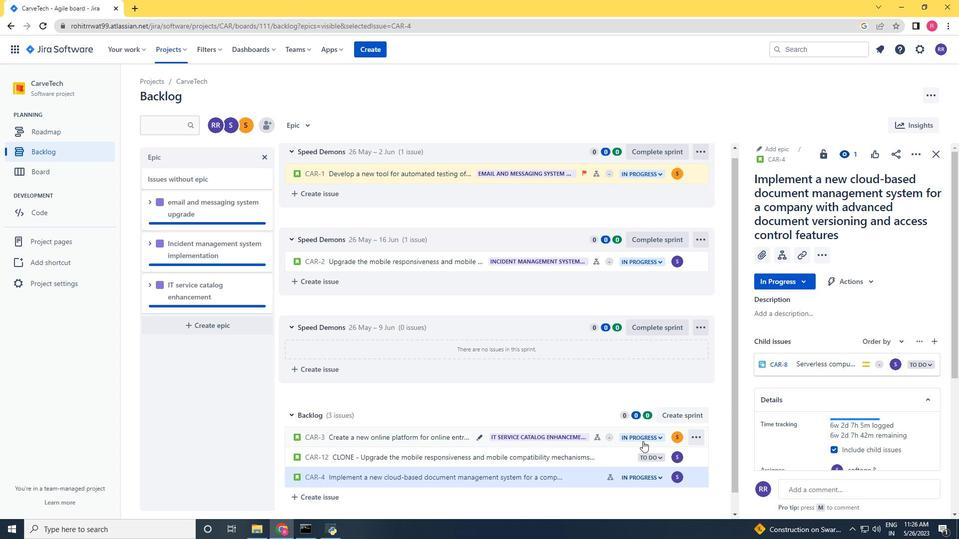 
Action: Mouse moved to (644, 445)
Screenshot: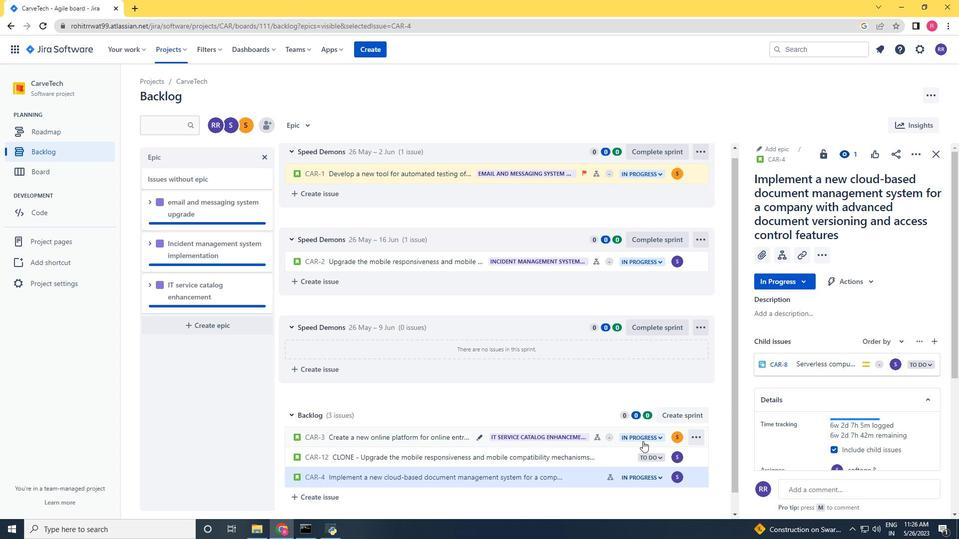
Action: Mouse scrolled (644, 444) with delta (0, 0)
Screenshot: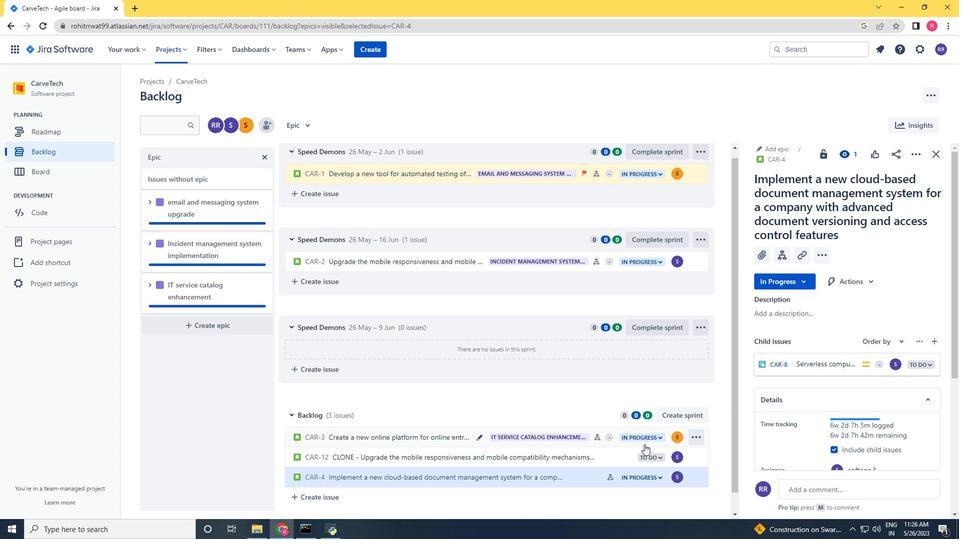 
Action: Mouse moved to (577, 456)
Screenshot: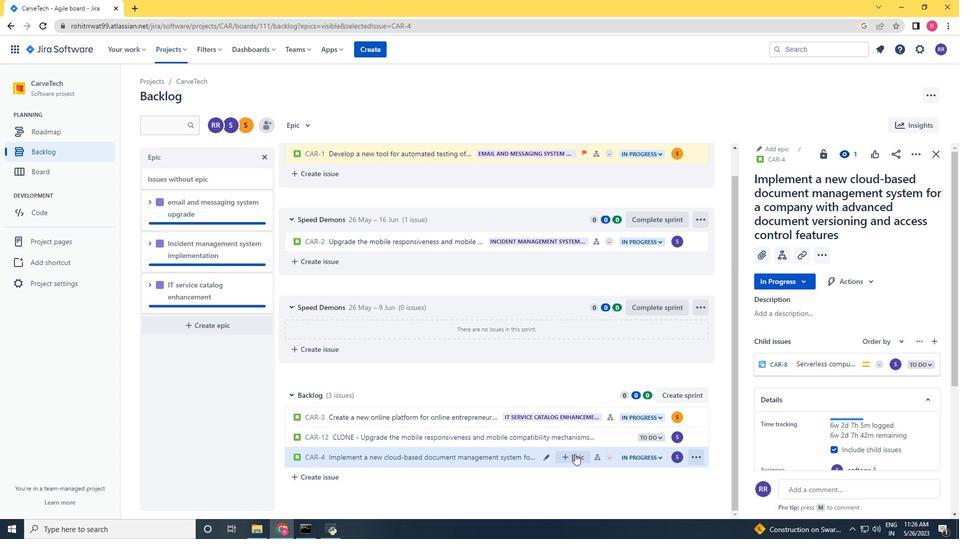 
Action: Mouse pressed left at (577, 456)
Screenshot: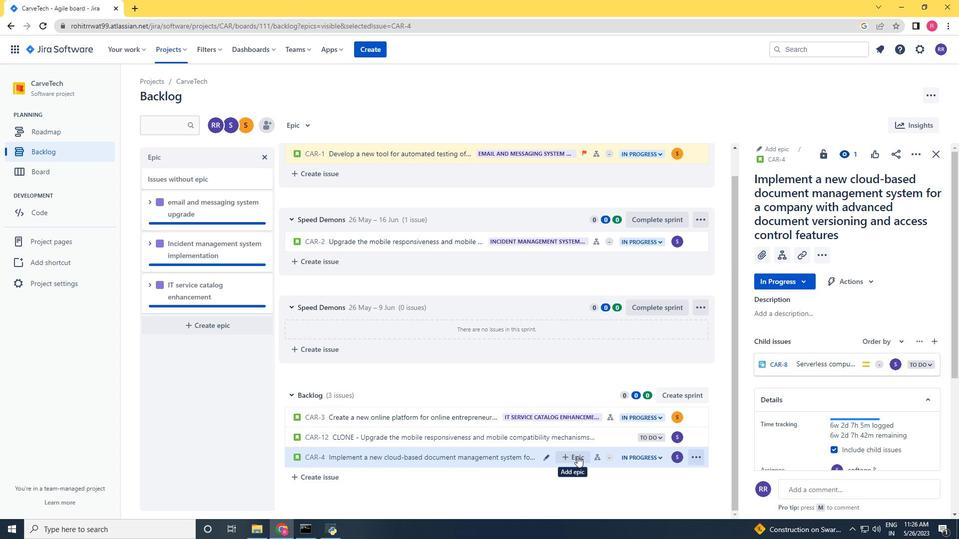 
Action: Mouse moved to (580, 453)
Screenshot: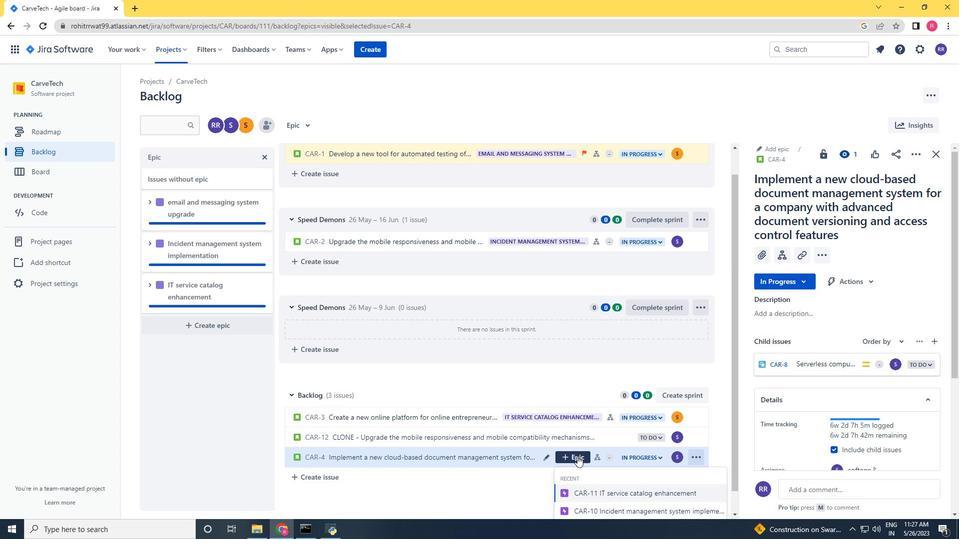 
Action: Mouse scrolled (580, 453) with delta (0, 0)
Screenshot: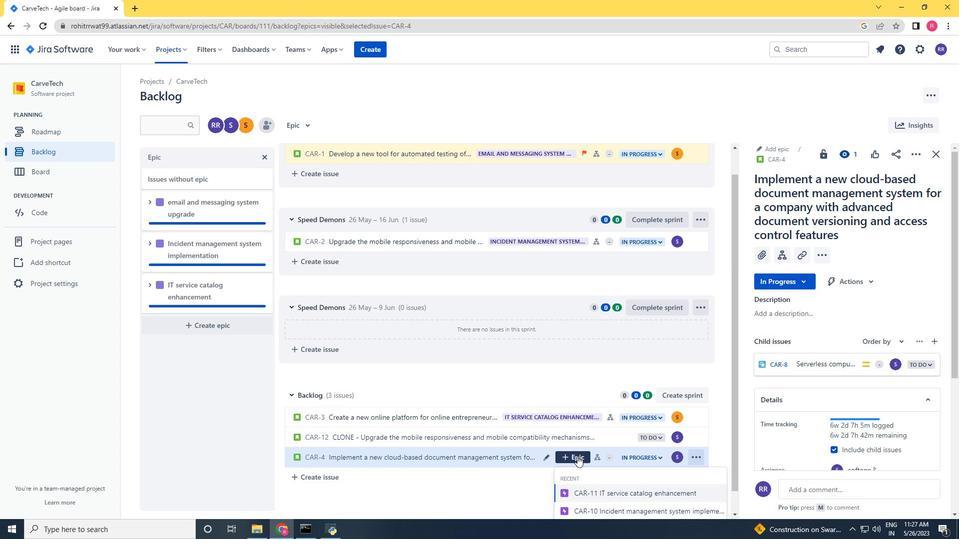 
Action: Mouse moved to (581, 453)
Screenshot: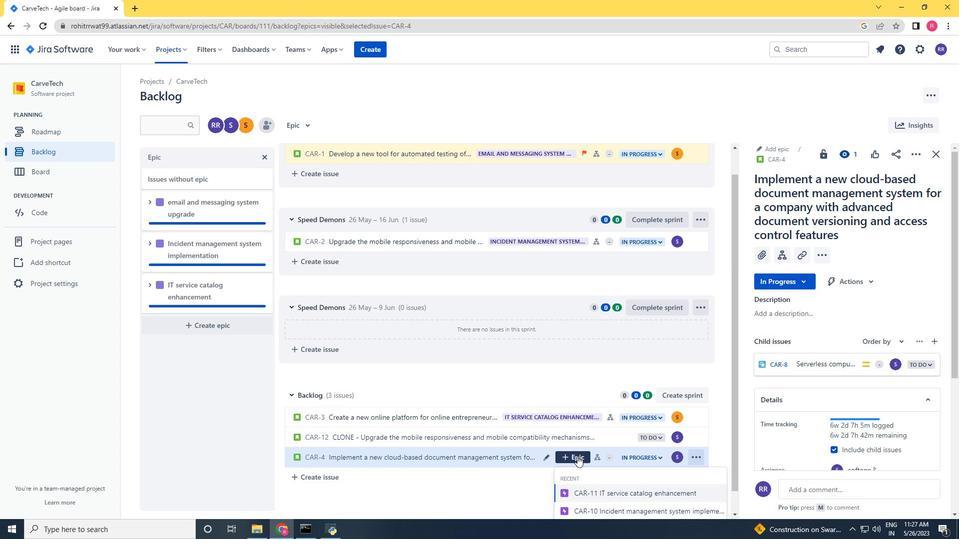 
Action: Mouse scrolled (581, 453) with delta (0, 0)
Screenshot: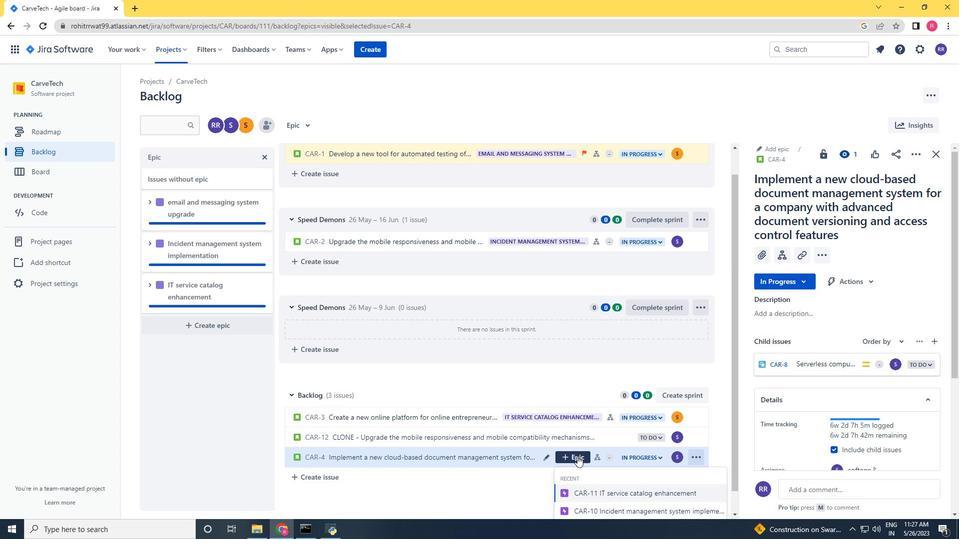 
Action: Mouse scrolled (581, 453) with delta (0, 0)
Screenshot: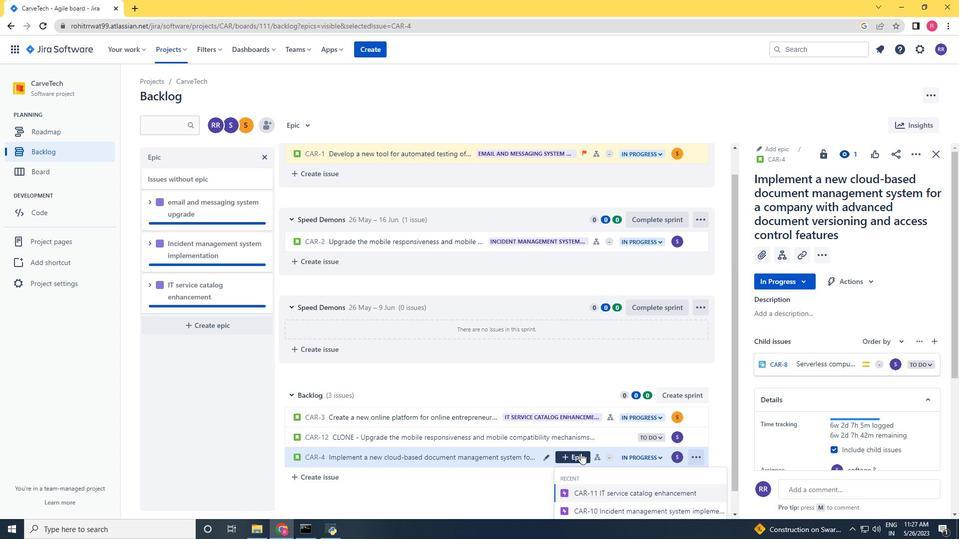 
Action: Mouse moved to (581, 453)
Screenshot: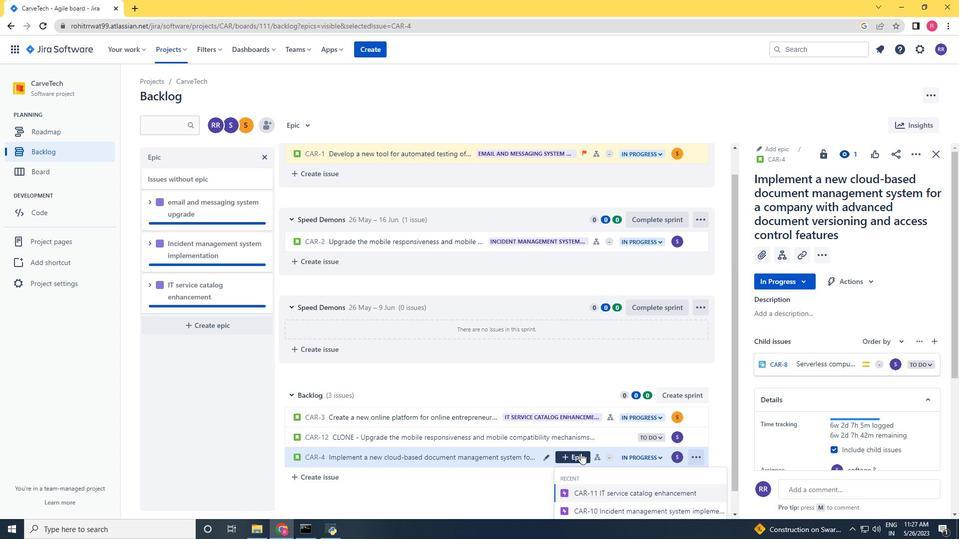 
Action: Mouse scrolled (581, 452) with delta (0, 0)
Screenshot: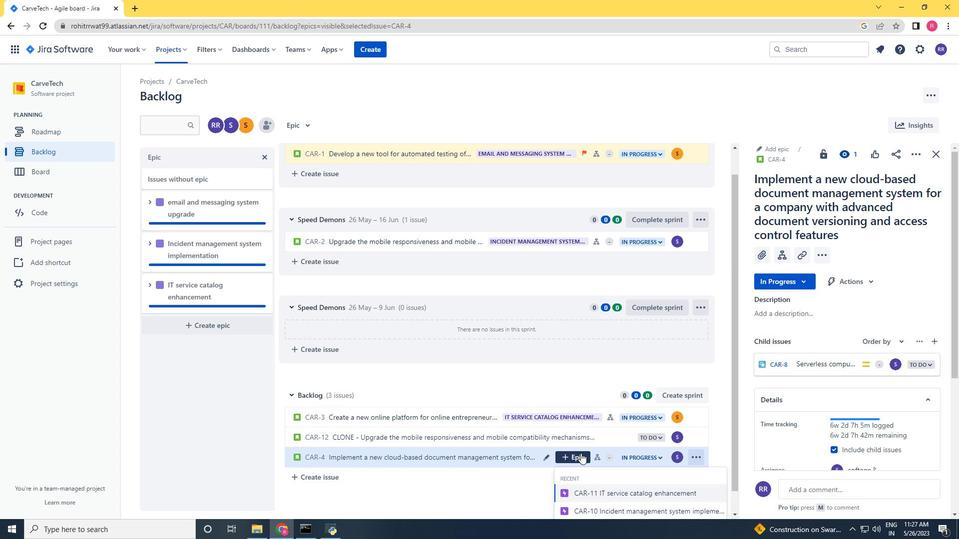 
Action: Mouse moved to (581, 452)
Screenshot: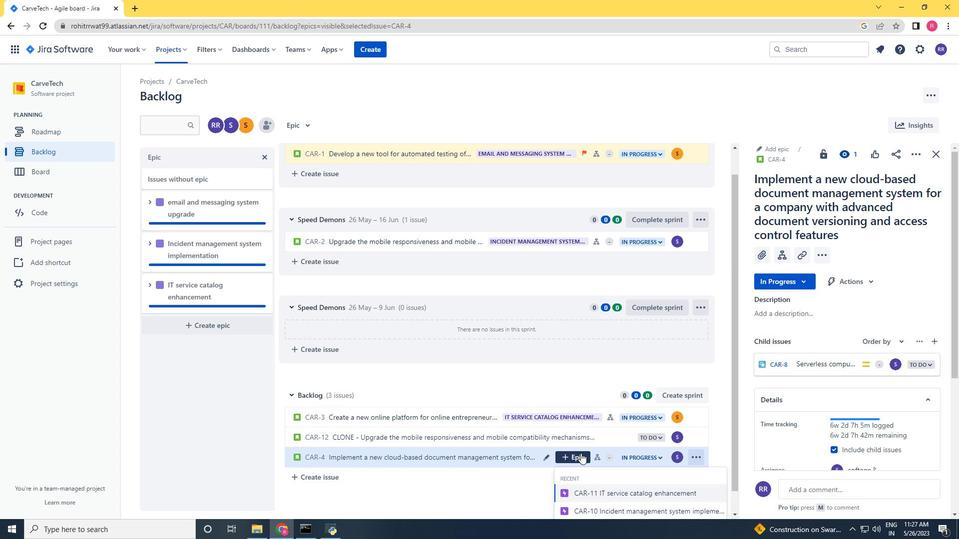 
Action: Mouse scrolled (581, 452) with delta (0, 0)
Screenshot: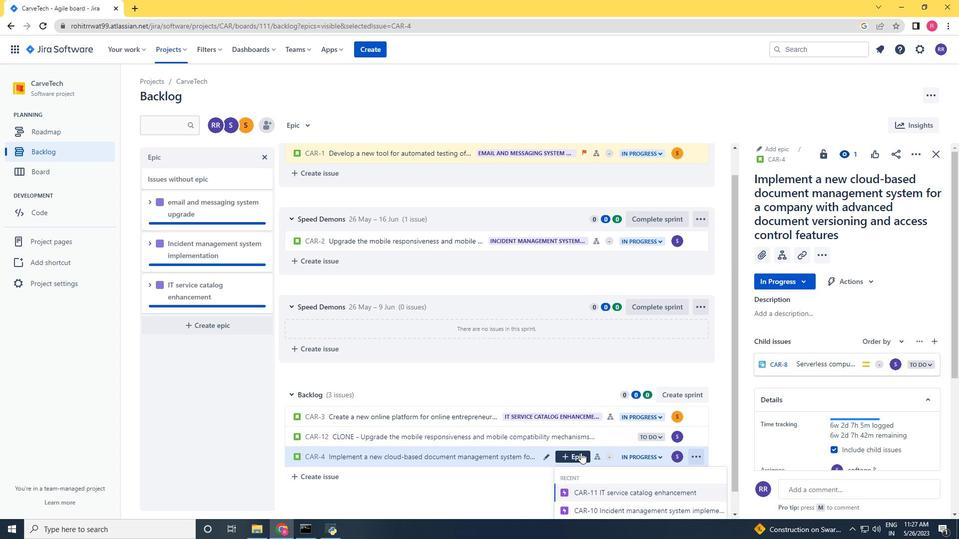 
Action: Mouse moved to (612, 508)
Screenshot: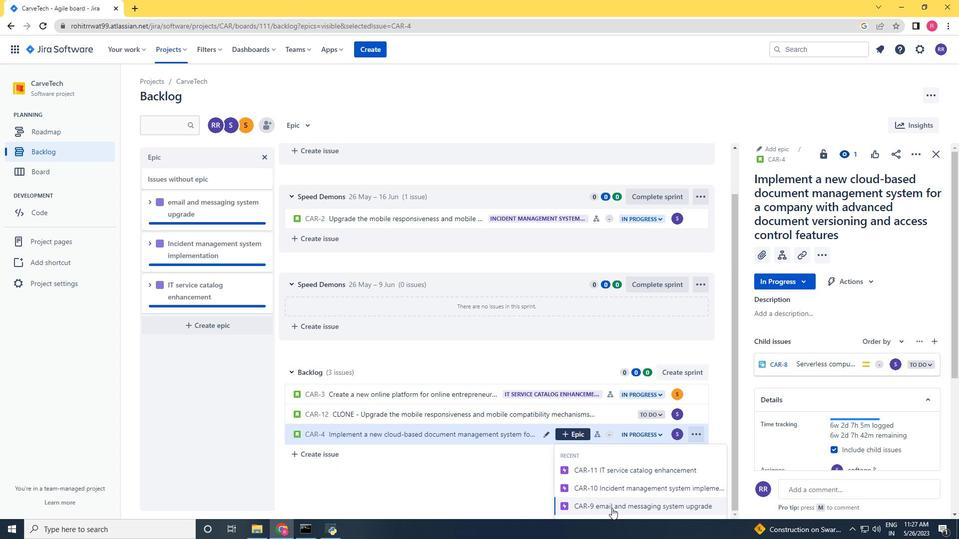 
Action: Mouse pressed left at (612, 508)
Screenshot: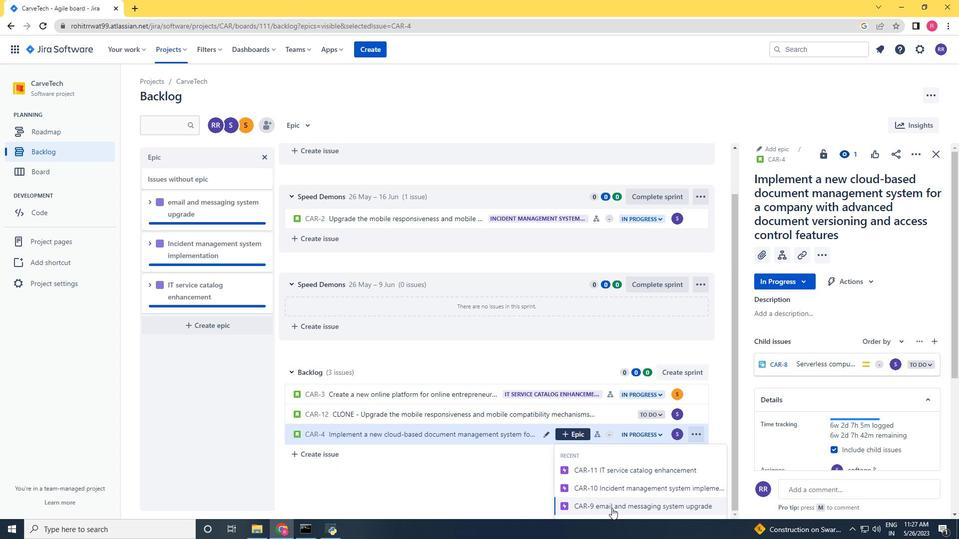 
Action: Mouse moved to (611, 508)
Screenshot: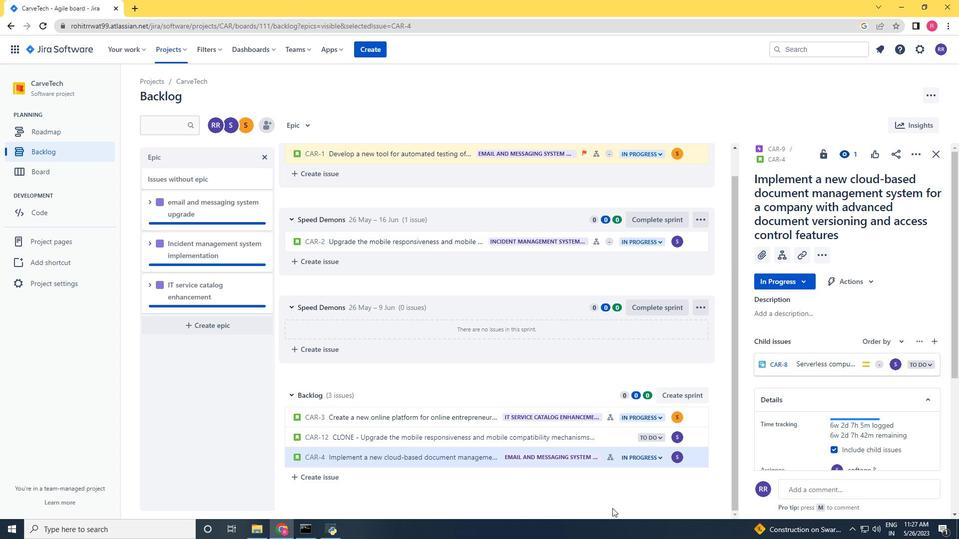 
